 Task: Create new Company, with domain: 'dos.ny.gov' and type: 'Other'. Add new contact for this company, with mail Id: 'Devansh21Ross@dos.ny.gov', First Name: Devansh, Last name:  Ross, Job Title: 'Event Coordinator', Phone Number: '(512) 555-2350'. Change life cycle stage to  Lead and lead status to  In Progress. Logged in from softage.10@softage.net
Action: Mouse moved to (77, 52)
Screenshot: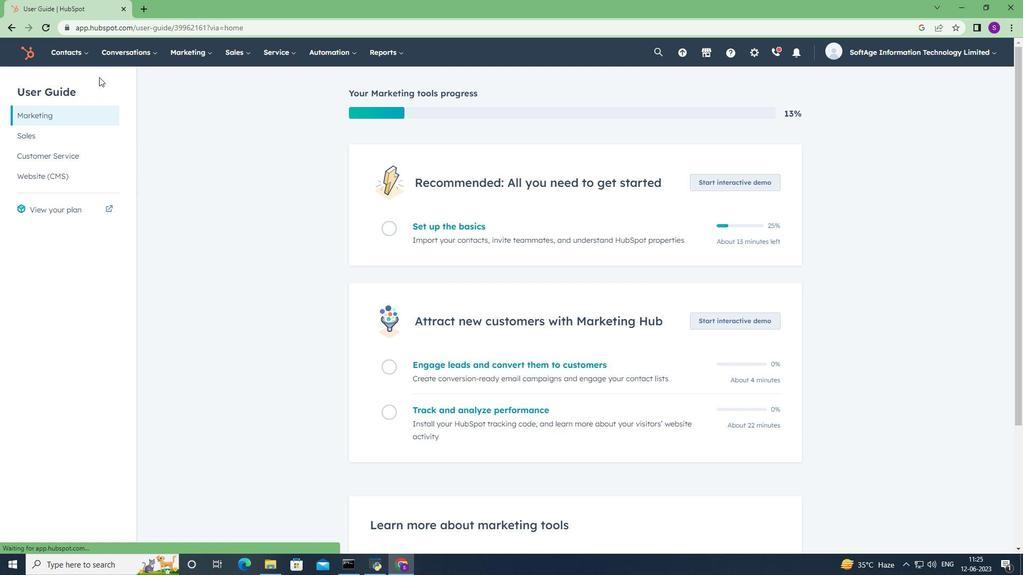 
Action: Mouse pressed left at (77, 52)
Screenshot: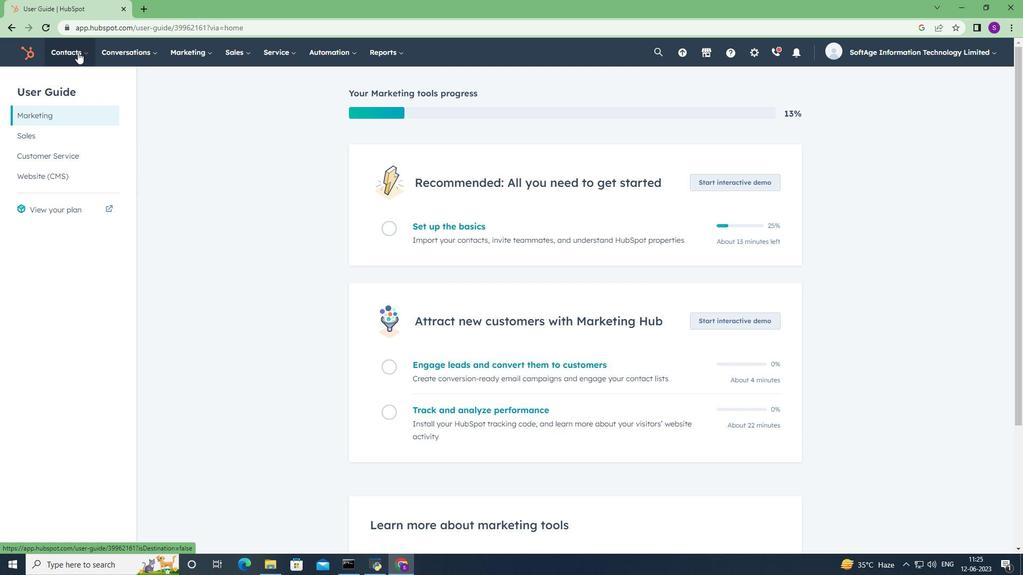 
Action: Mouse moved to (95, 99)
Screenshot: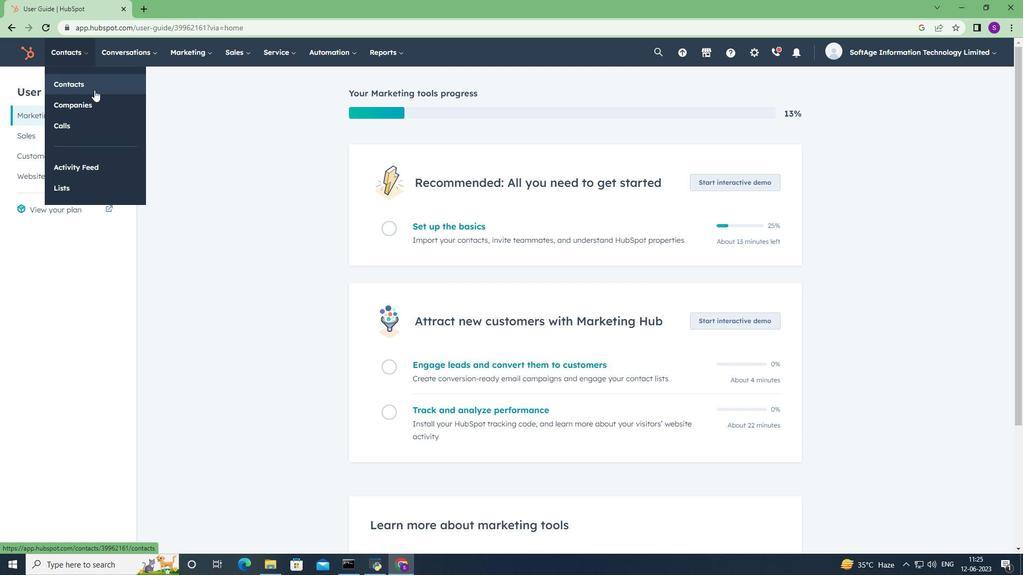
Action: Mouse pressed left at (95, 99)
Screenshot: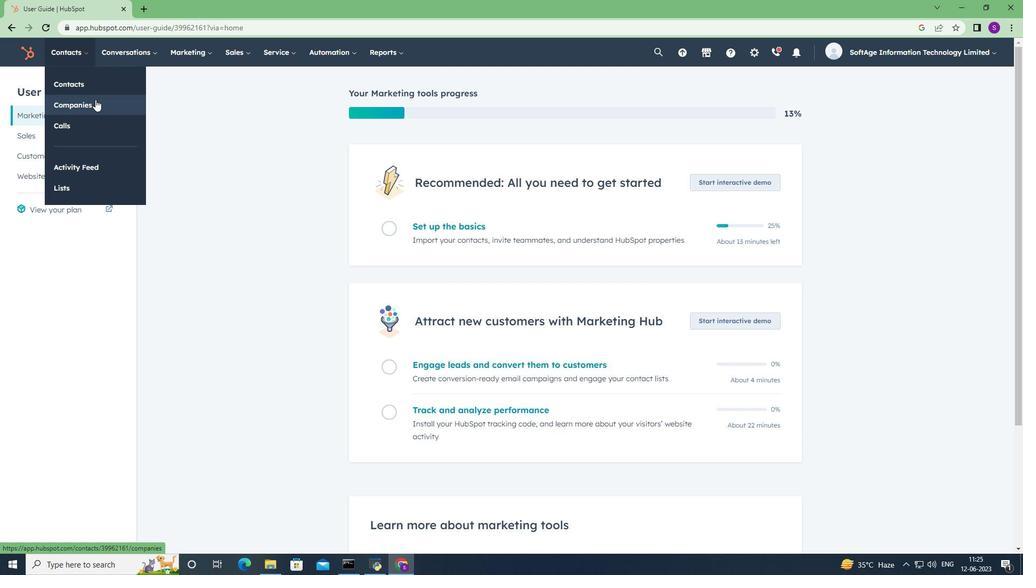 
Action: Mouse moved to (981, 93)
Screenshot: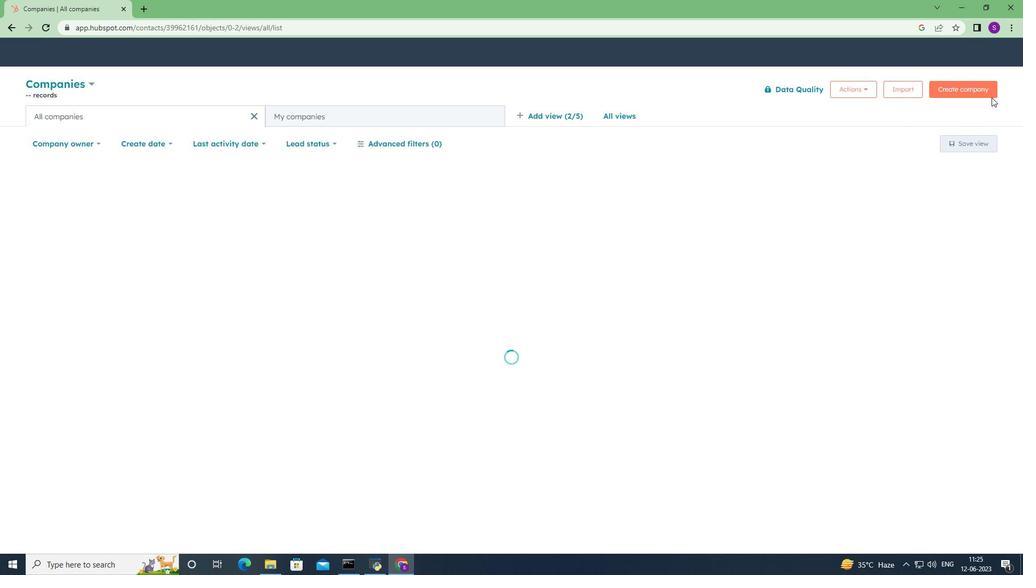 
Action: Mouse pressed left at (981, 93)
Screenshot: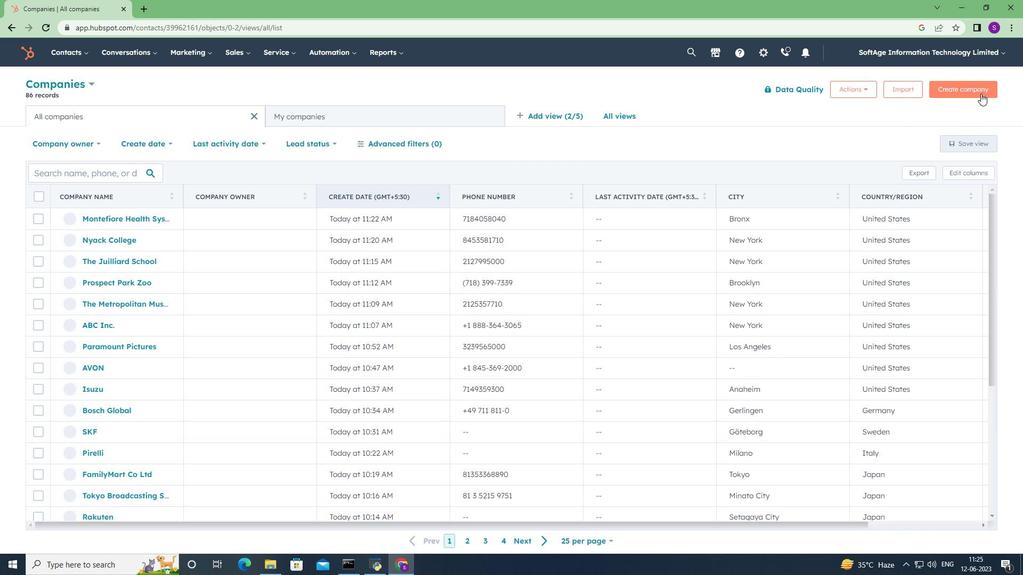 
Action: Mouse moved to (791, 137)
Screenshot: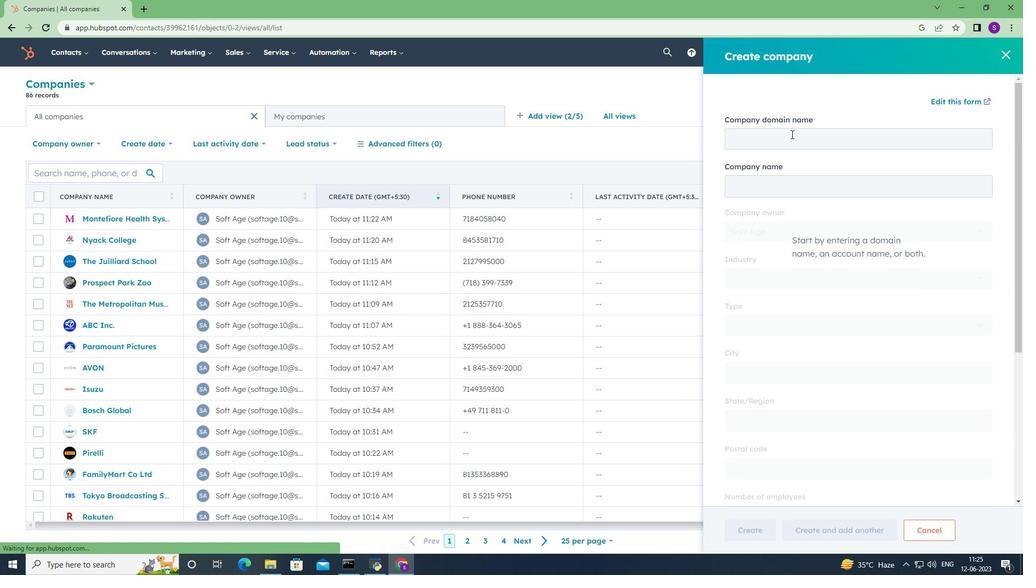 
Action: Mouse pressed left at (791, 137)
Screenshot: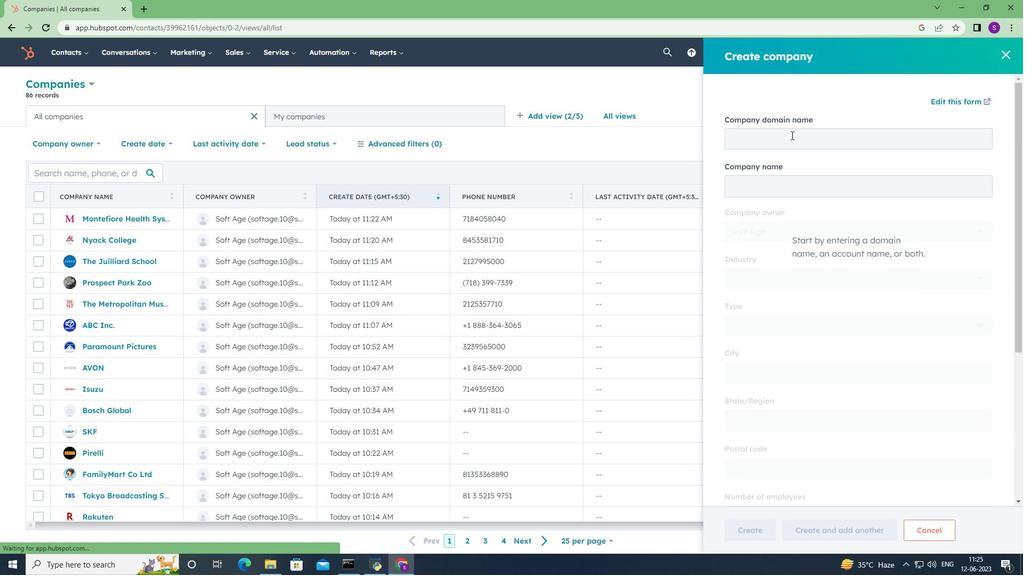 
Action: Mouse moved to (791, 138)
Screenshot: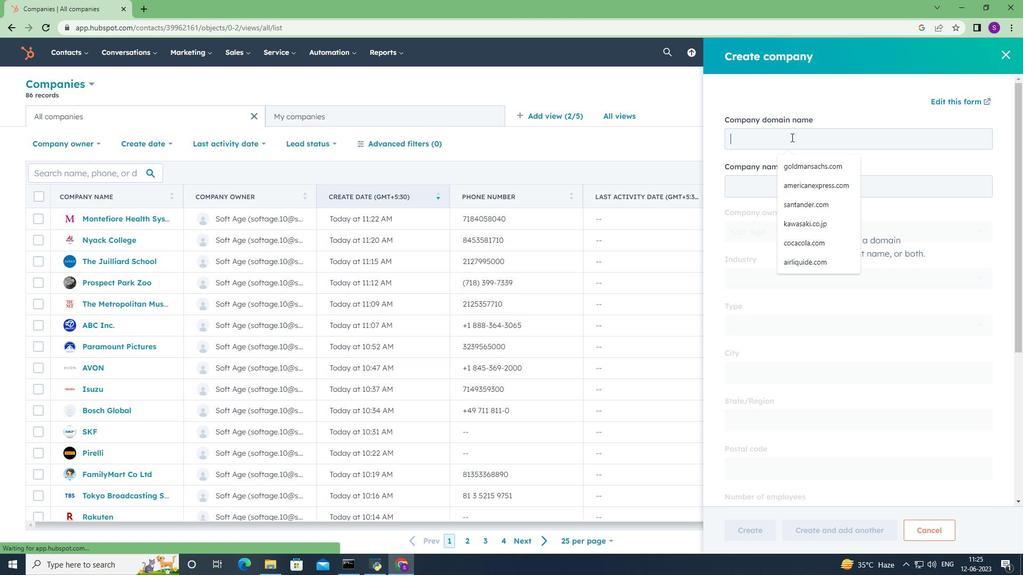 
Action: Key pressed dos.ny.gov
Screenshot: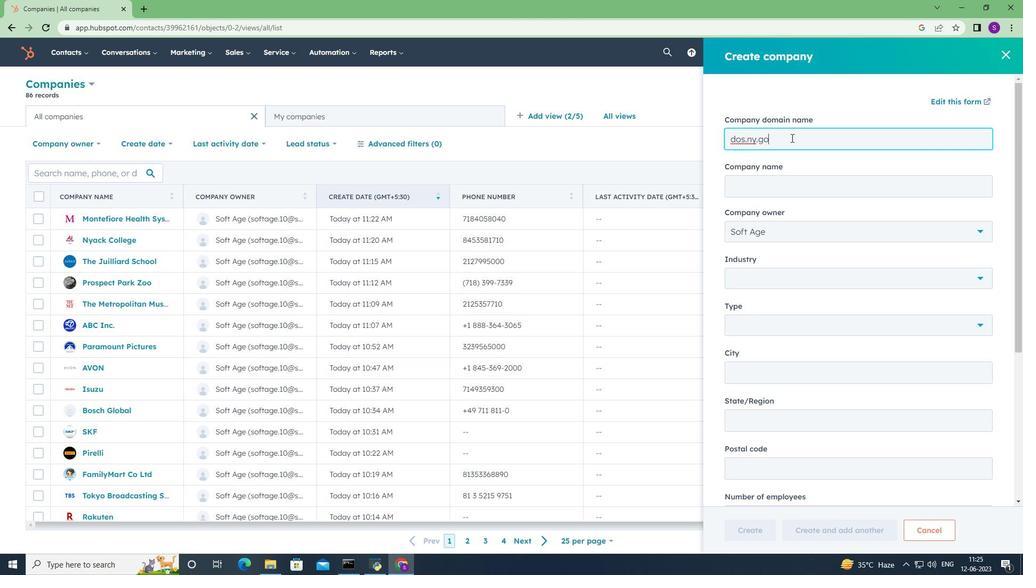 
Action: Mouse scrolled (791, 137) with delta (0, 0)
Screenshot: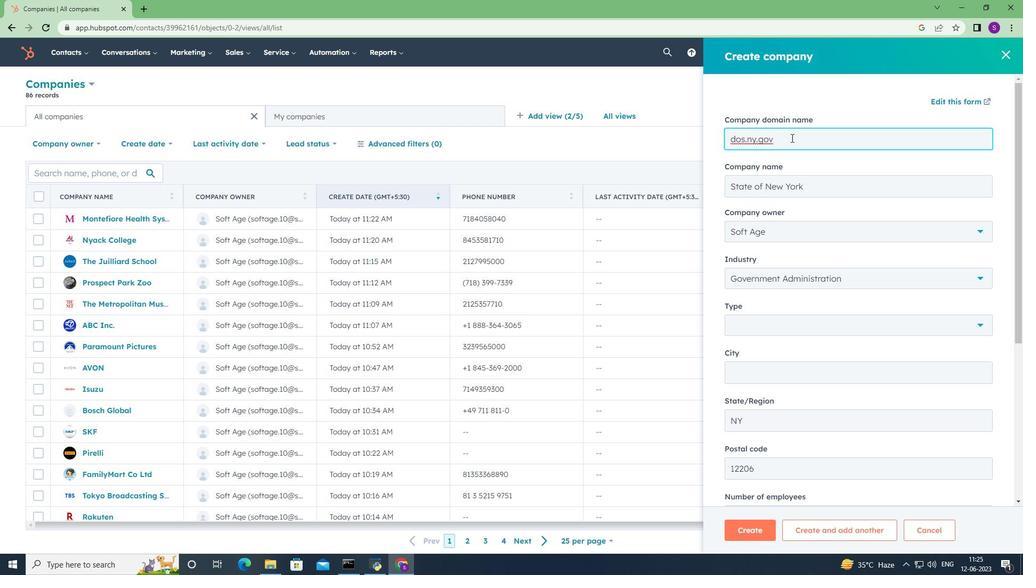 
Action: Mouse scrolled (791, 137) with delta (0, 0)
Screenshot: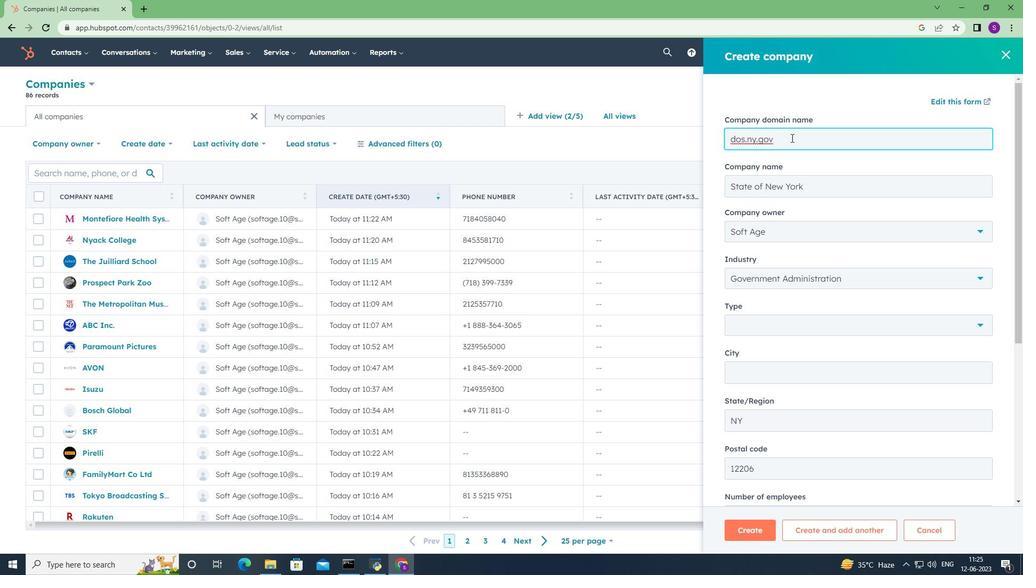 
Action: Mouse moved to (810, 221)
Screenshot: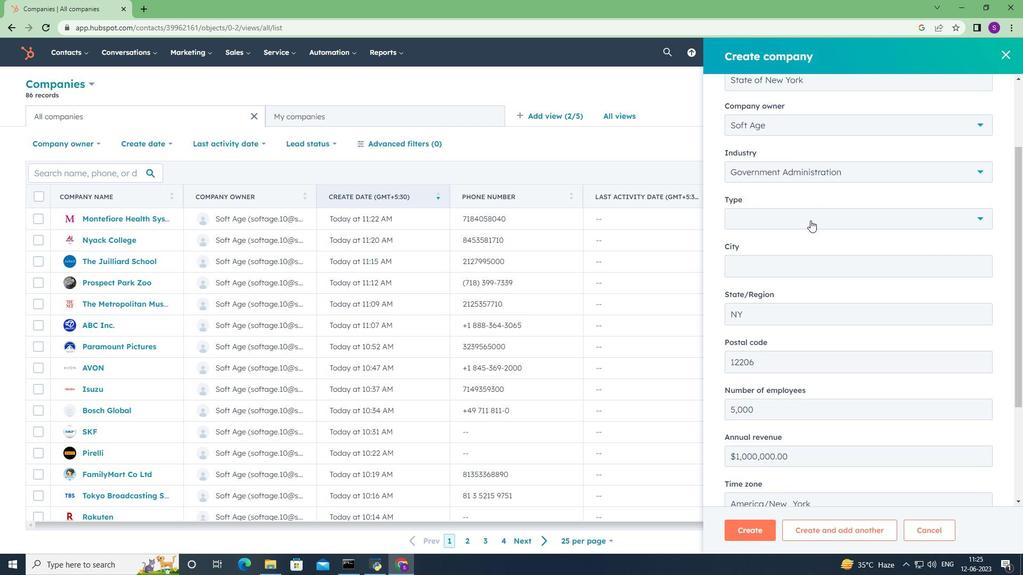 
Action: Mouse pressed left at (810, 221)
Screenshot: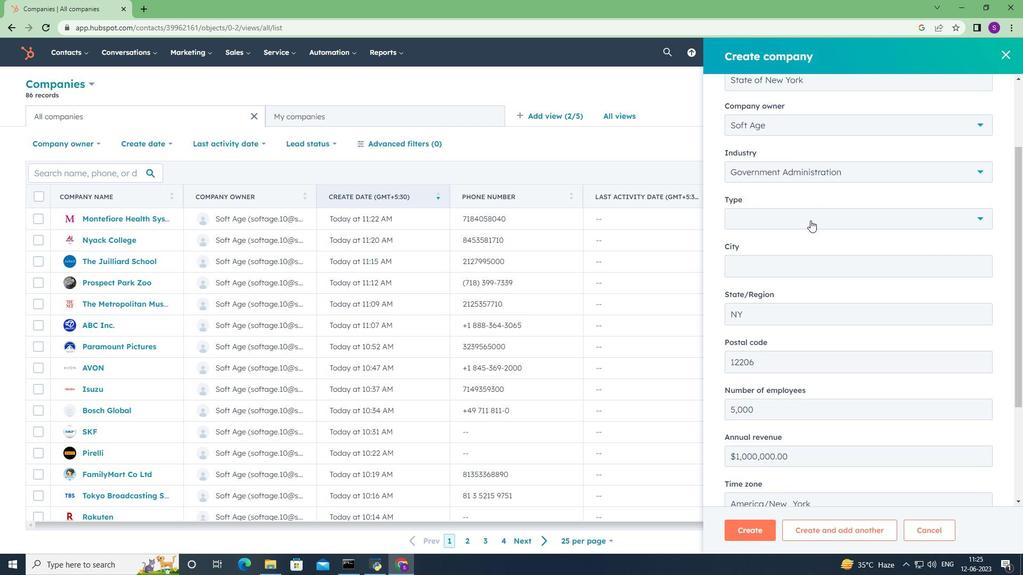 
Action: Mouse moved to (801, 261)
Screenshot: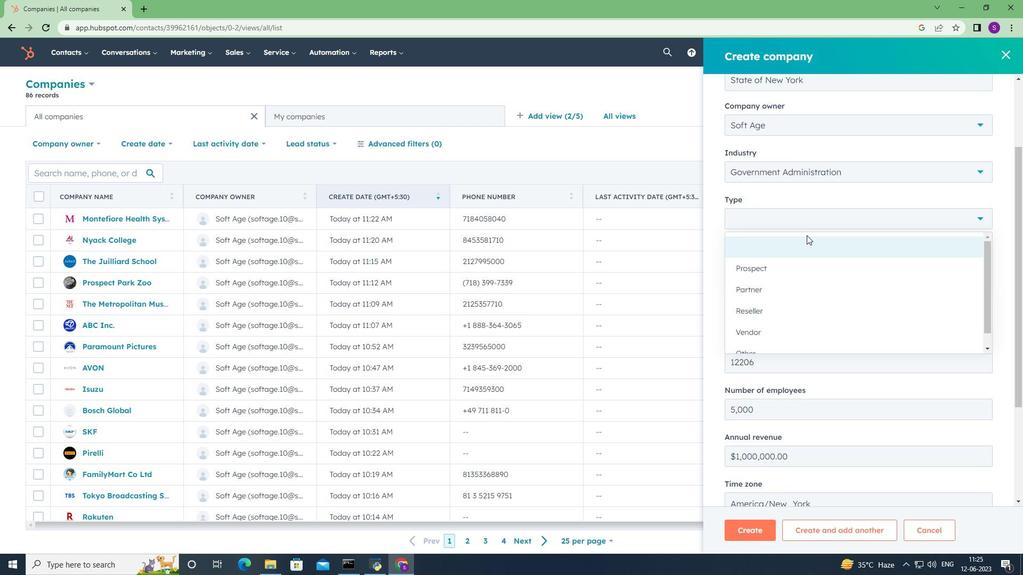 
Action: Mouse scrolled (801, 261) with delta (0, 0)
Screenshot: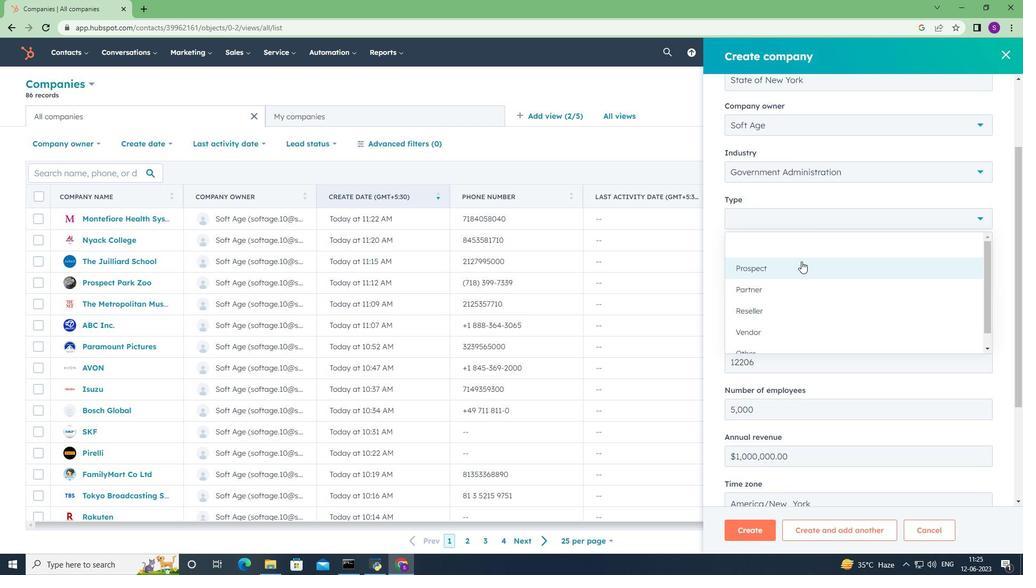 
Action: Mouse scrolled (801, 261) with delta (0, 0)
Screenshot: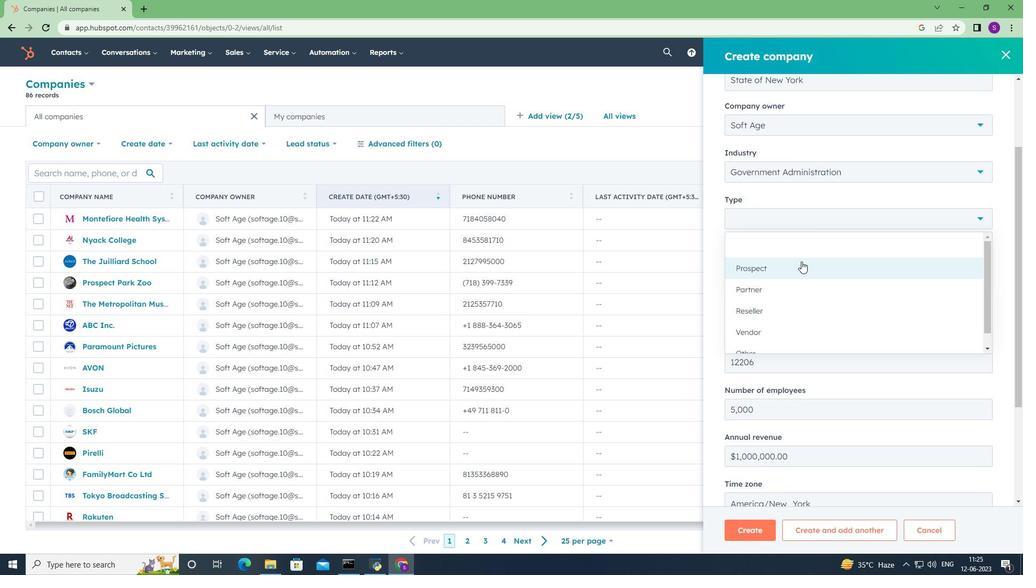 
Action: Mouse scrolled (801, 261) with delta (0, 0)
Screenshot: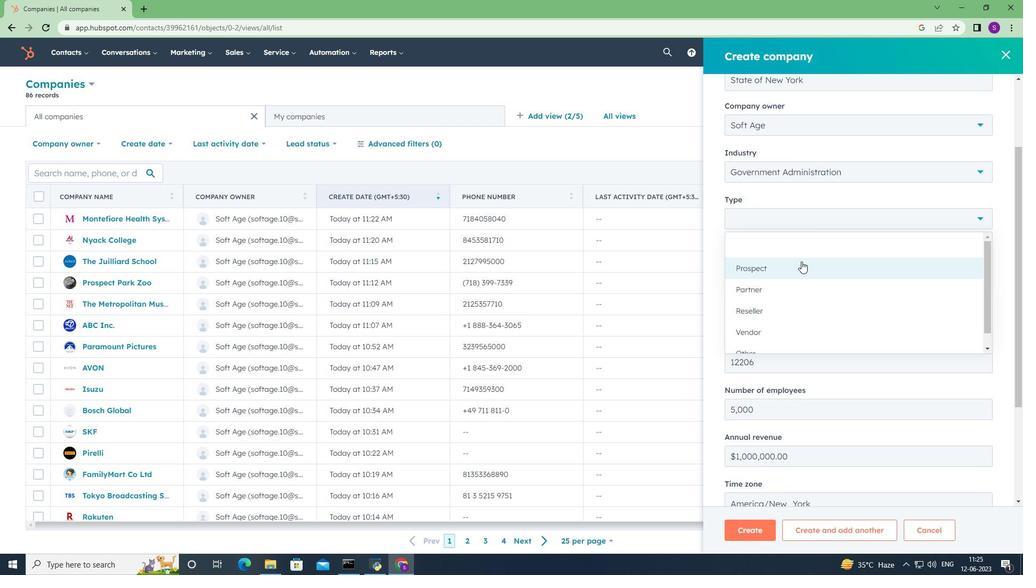 
Action: Mouse moved to (801, 262)
Screenshot: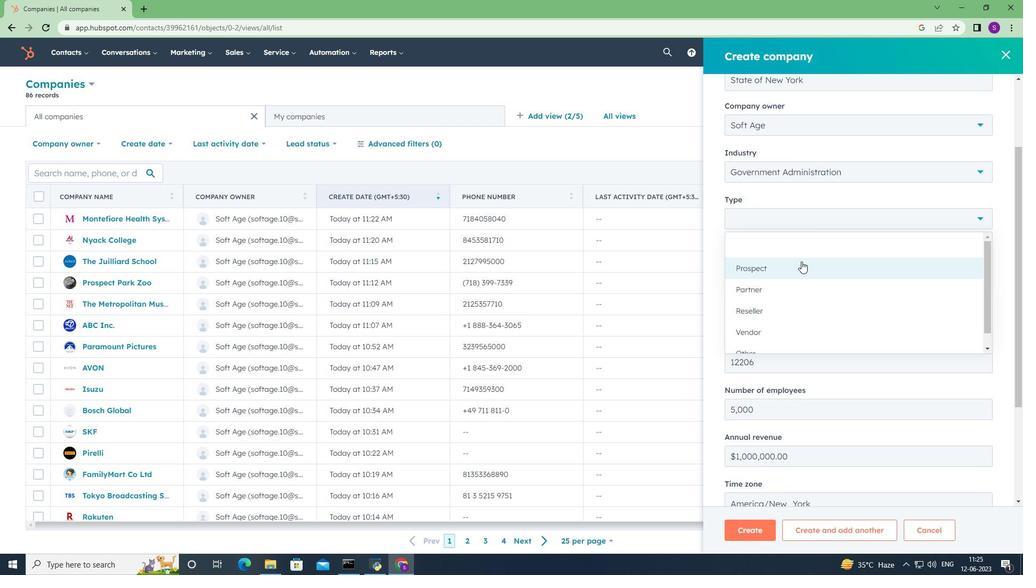 
Action: Mouse scrolled (801, 261) with delta (0, 0)
Screenshot: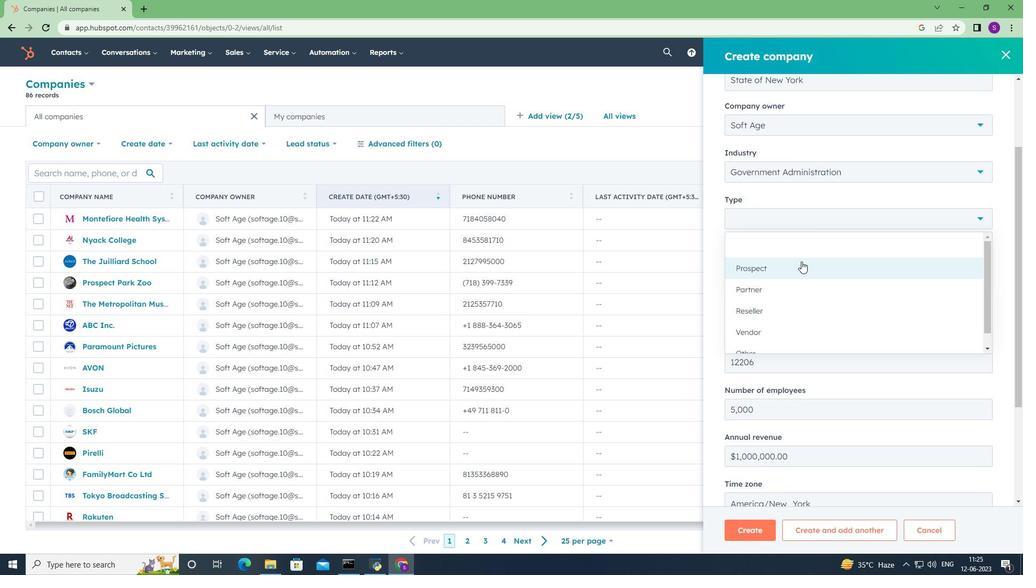 
Action: Mouse moved to (801, 262)
Screenshot: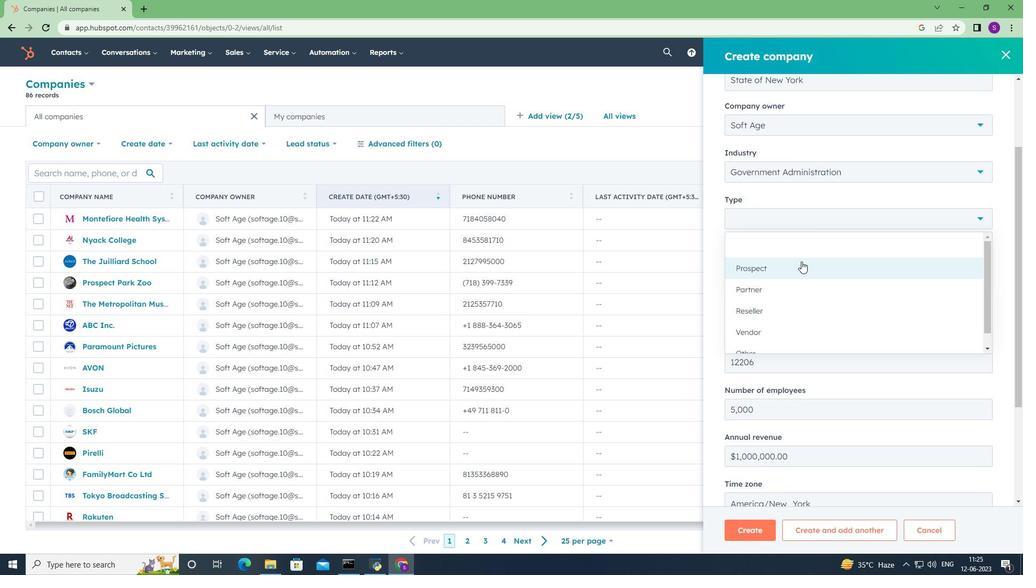 
Action: Mouse scrolled (801, 262) with delta (0, 0)
Screenshot: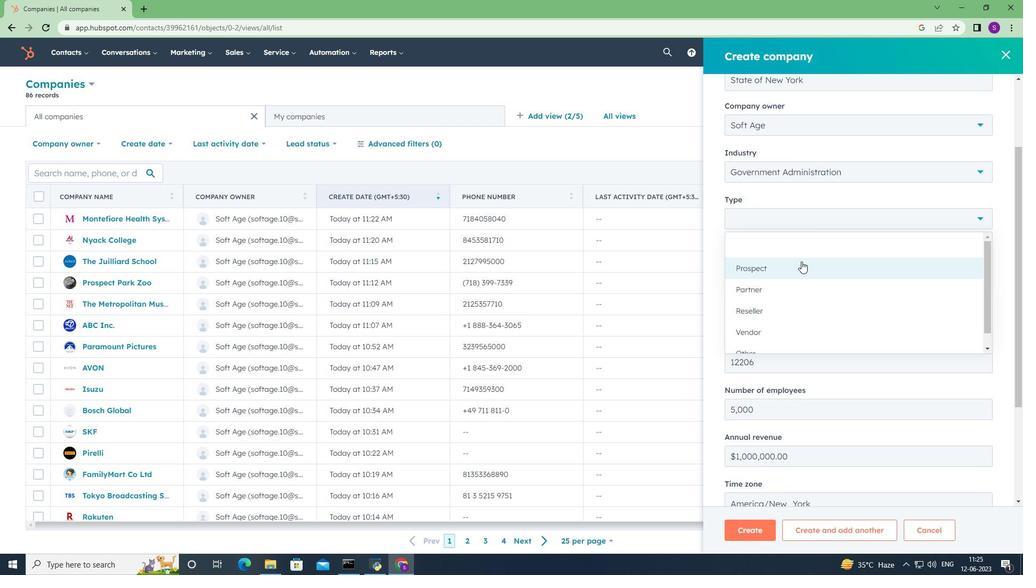 
Action: Mouse moved to (761, 347)
Screenshot: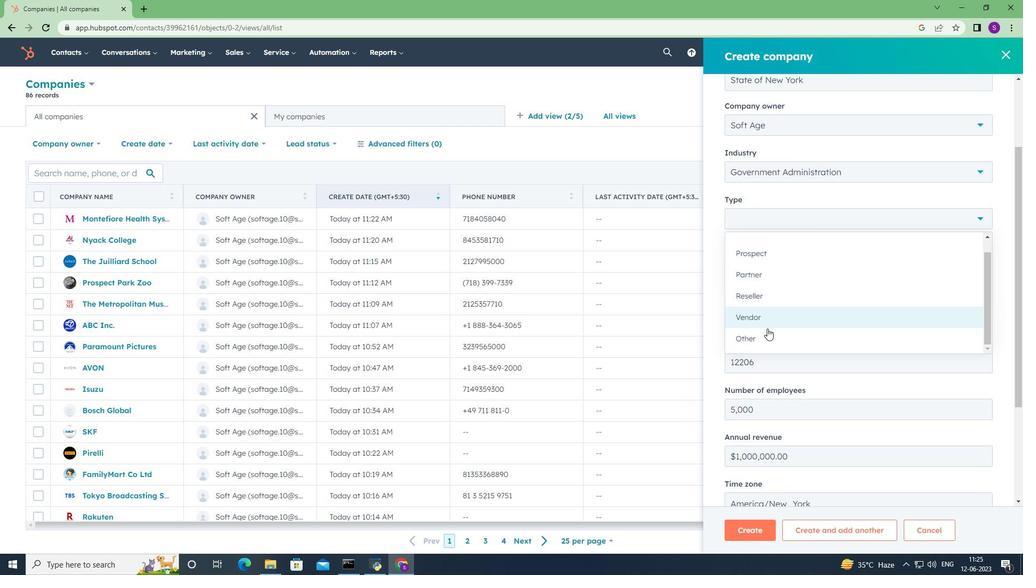 
Action: Mouse pressed left at (761, 347)
Screenshot: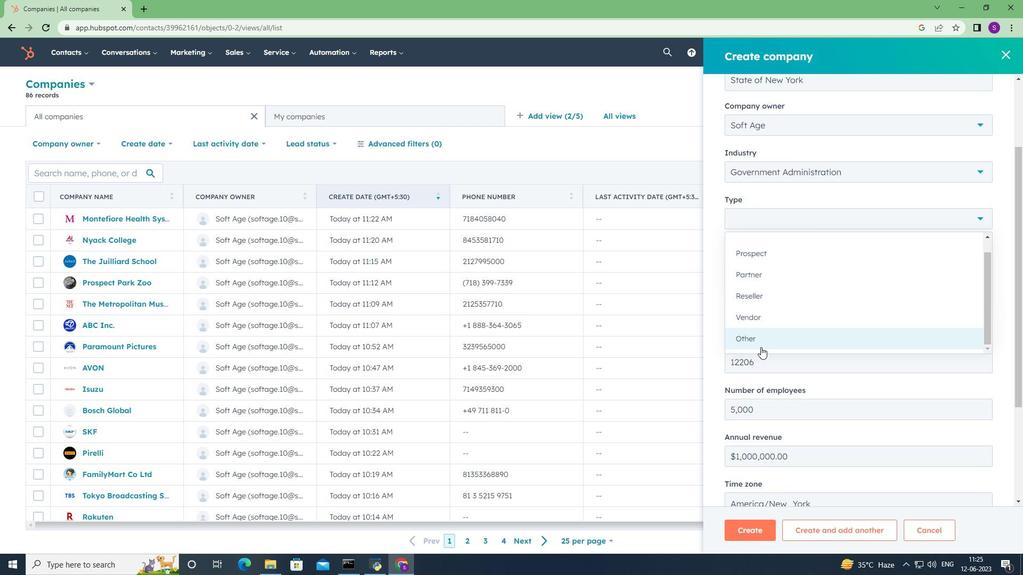 
Action: Mouse moved to (756, 347)
Screenshot: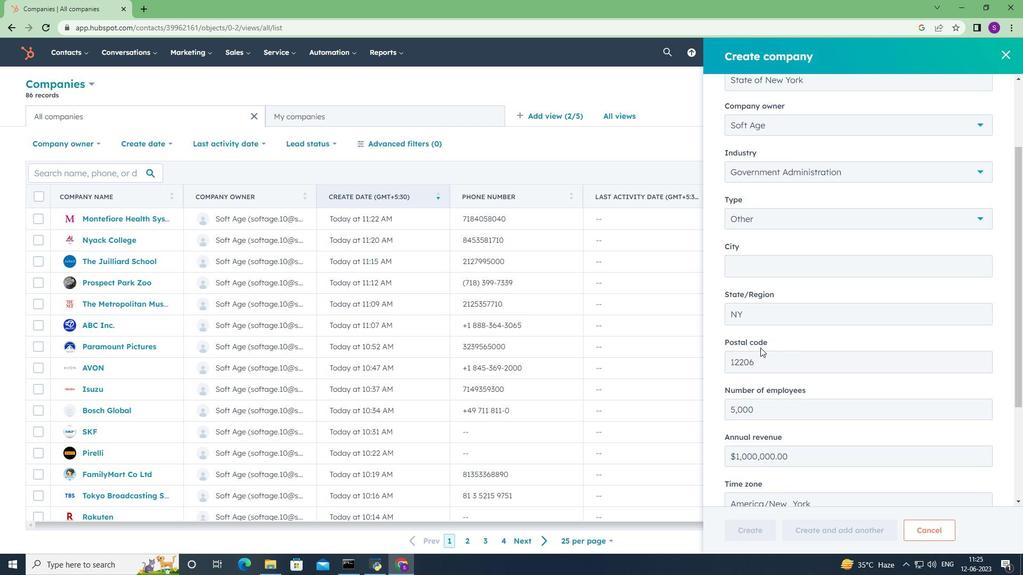 
Action: Mouse scrolled (756, 346) with delta (0, 0)
Screenshot: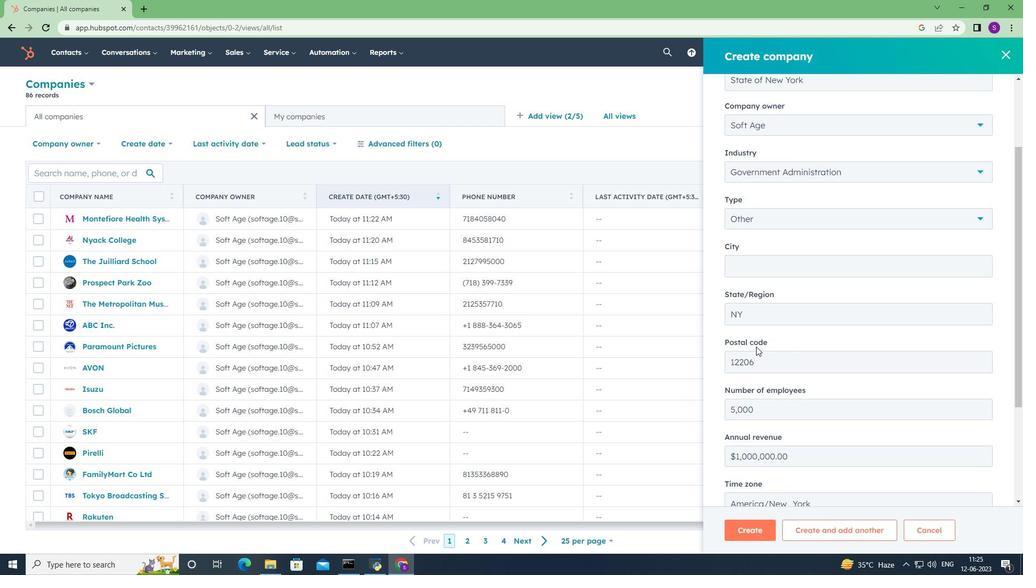 
Action: Mouse scrolled (756, 346) with delta (0, 0)
Screenshot: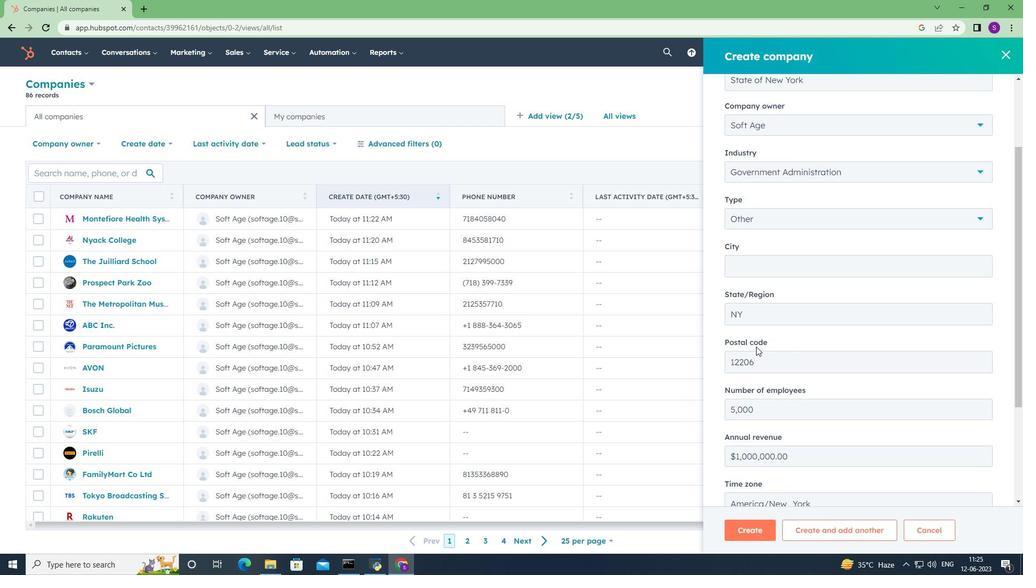 
Action: Mouse scrolled (756, 346) with delta (0, 0)
Screenshot: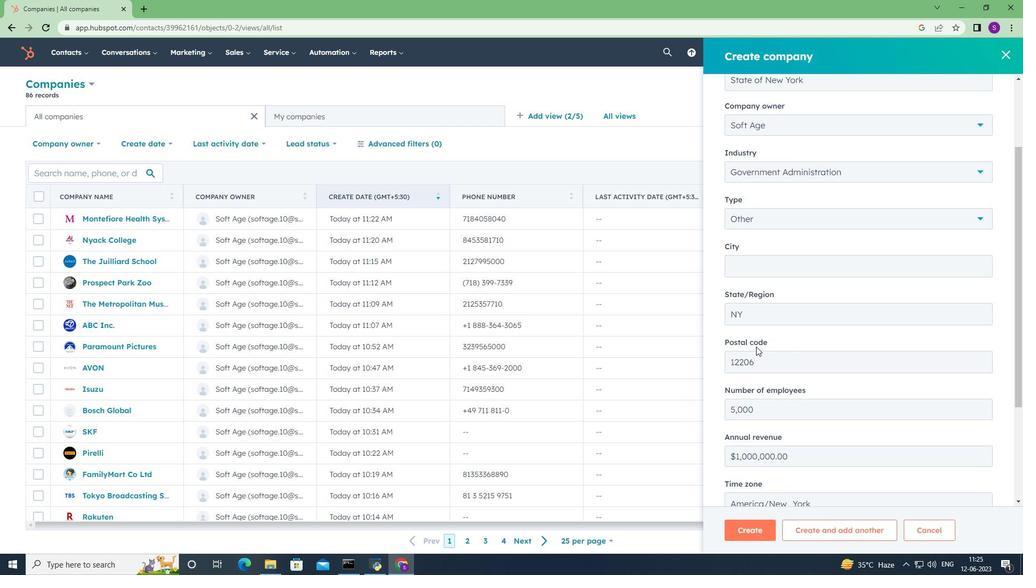 
Action: Mouse scrolled (756, 346) with delta (0, 0)
Screenshot: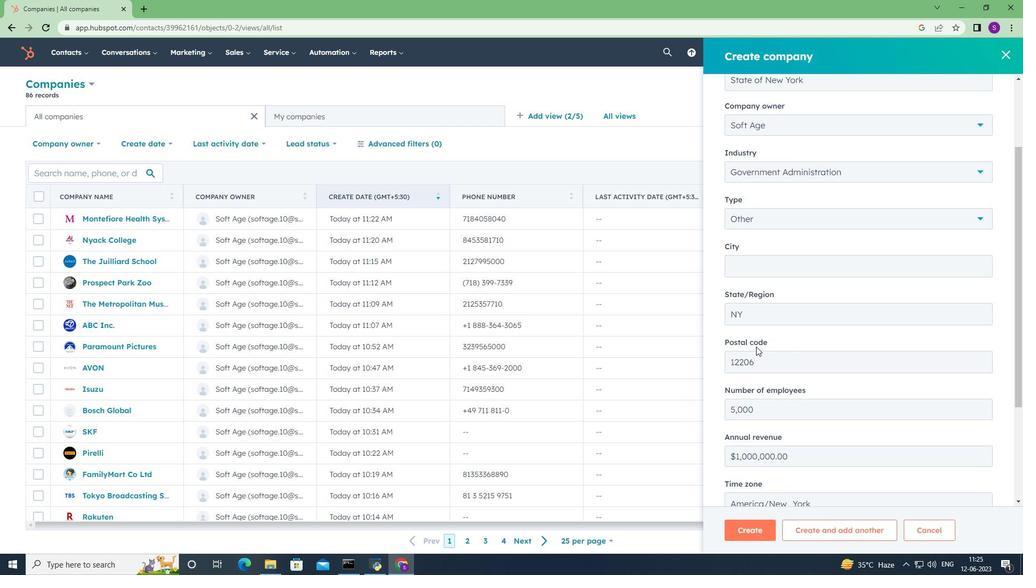 
Action: Mouse scrolled (756, 346) with delta (0, 0)
Screenshot: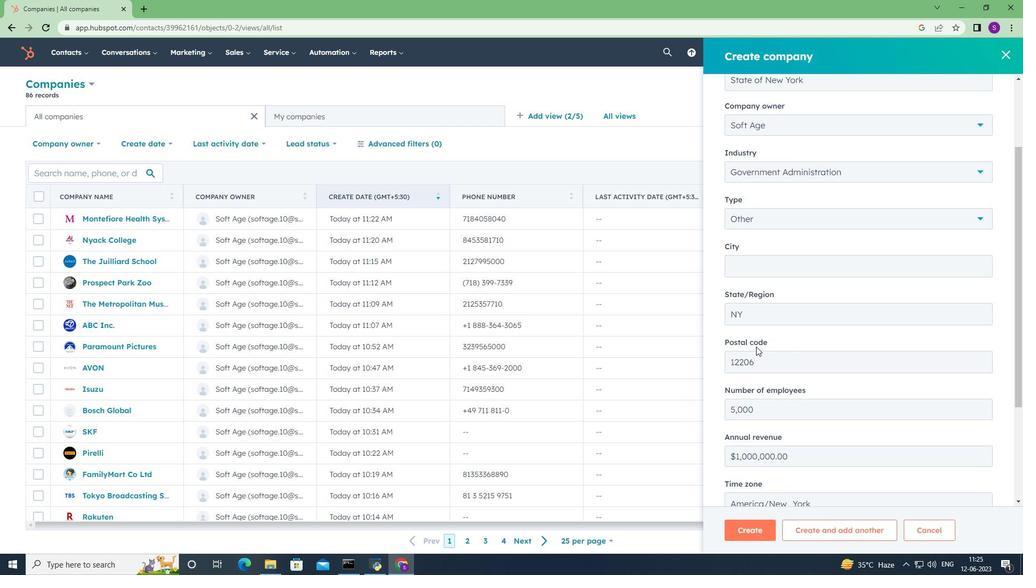 
Action: Mouse scrolled (756, 346) with delta (0, 0)
Screenshot: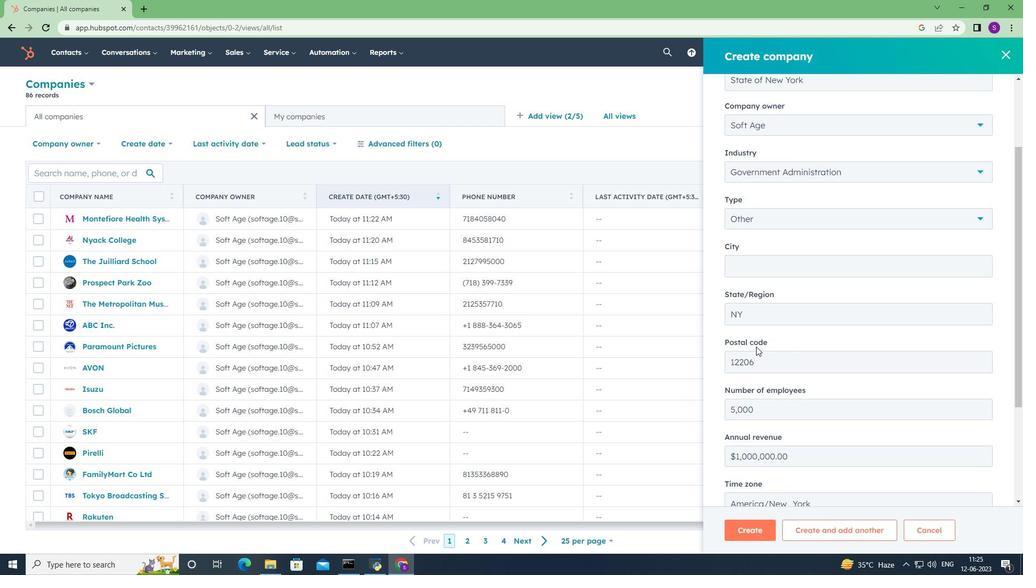 
Action: Mouse moved to (750, 528)
Screenshot: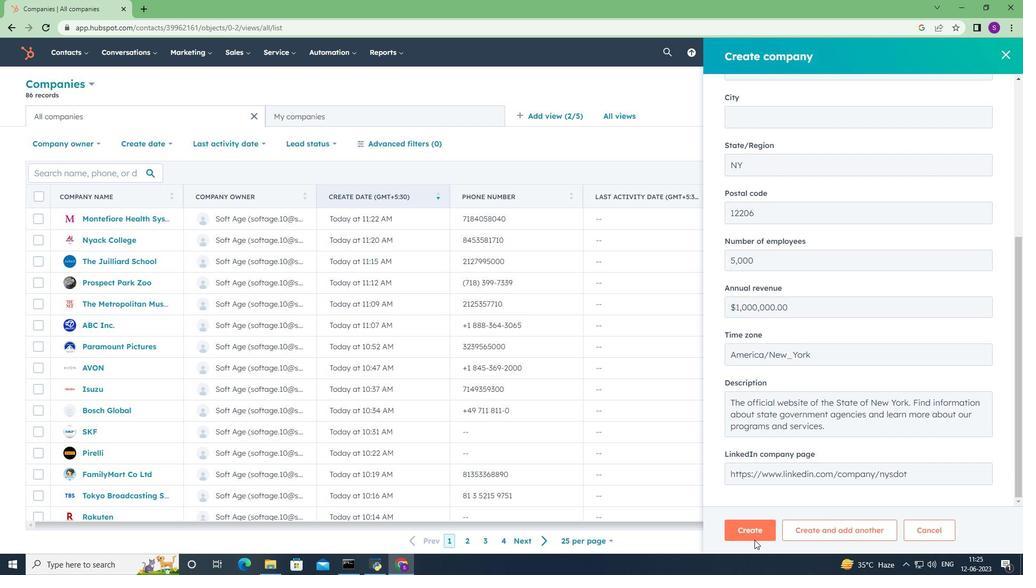 
Action: Mouse pressed left at (750, 528)
Screenshot: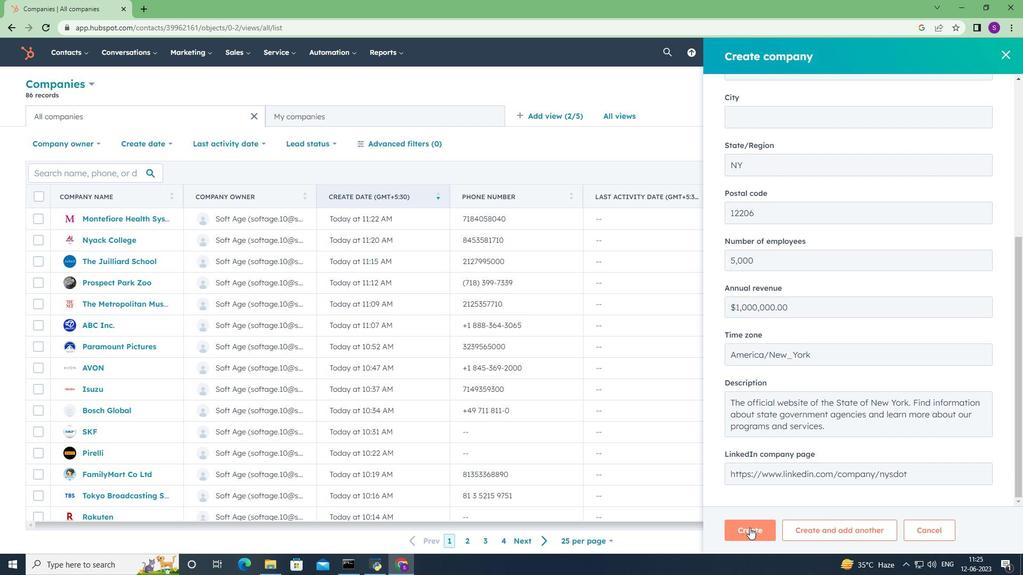 
Action: Mouse moved to (728, 343)
Screenshot: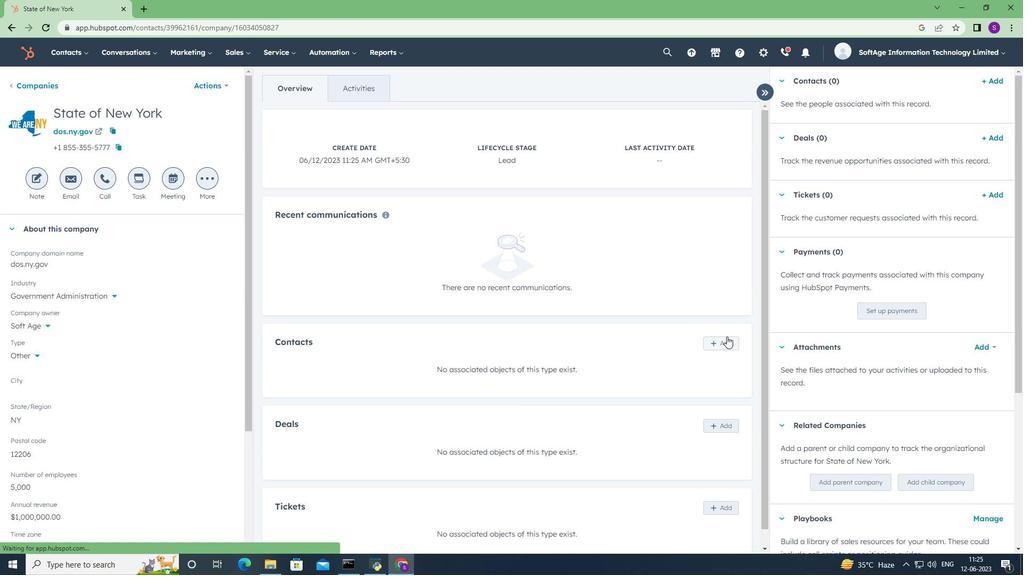 
Action: Mouse pressed left at (728, 343)
Screenshot: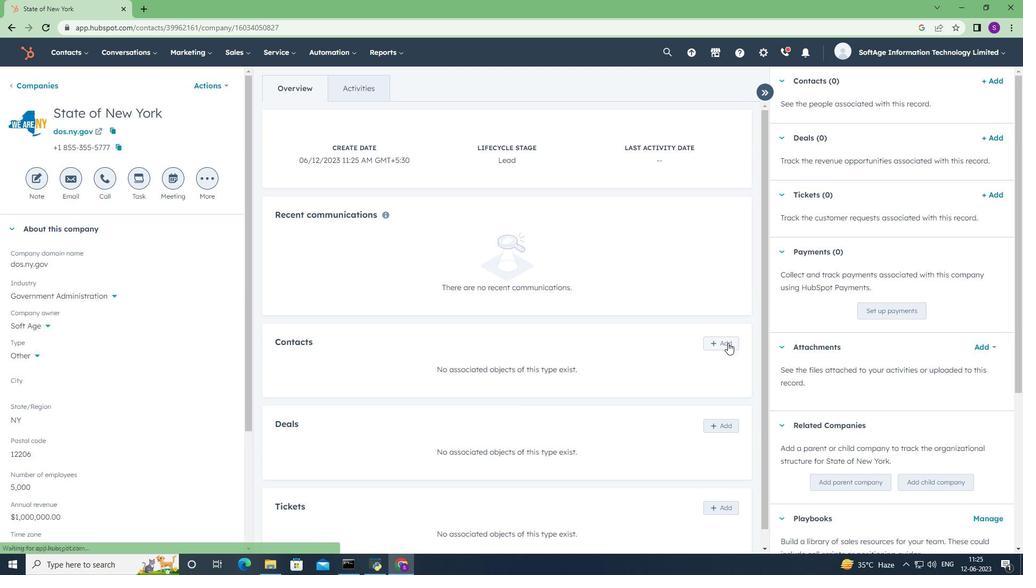 
Action: Mouse moved to (789, 106)
Screenshot: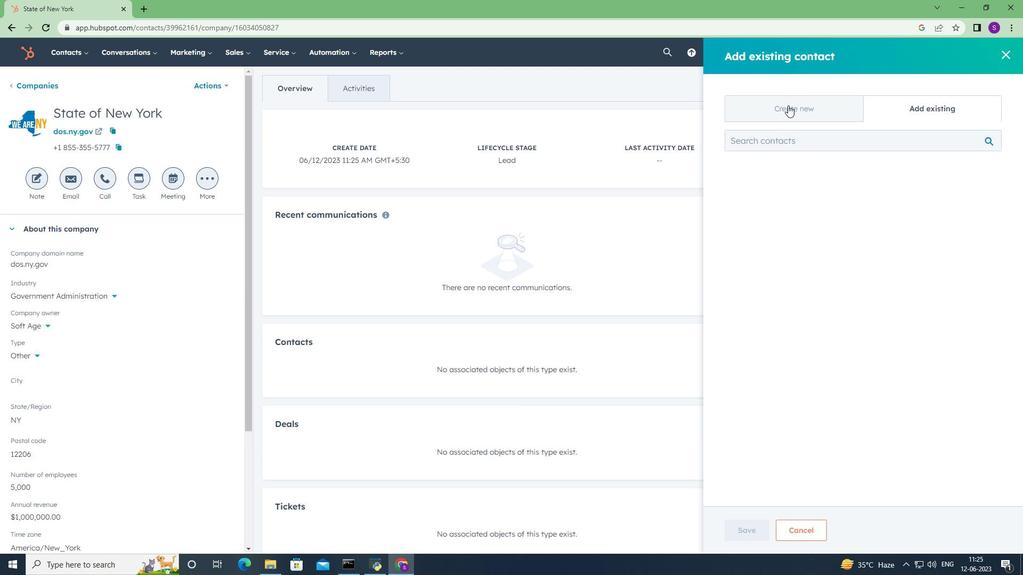 
Action: Mouse pressed left at (789, 106)
Screenshot: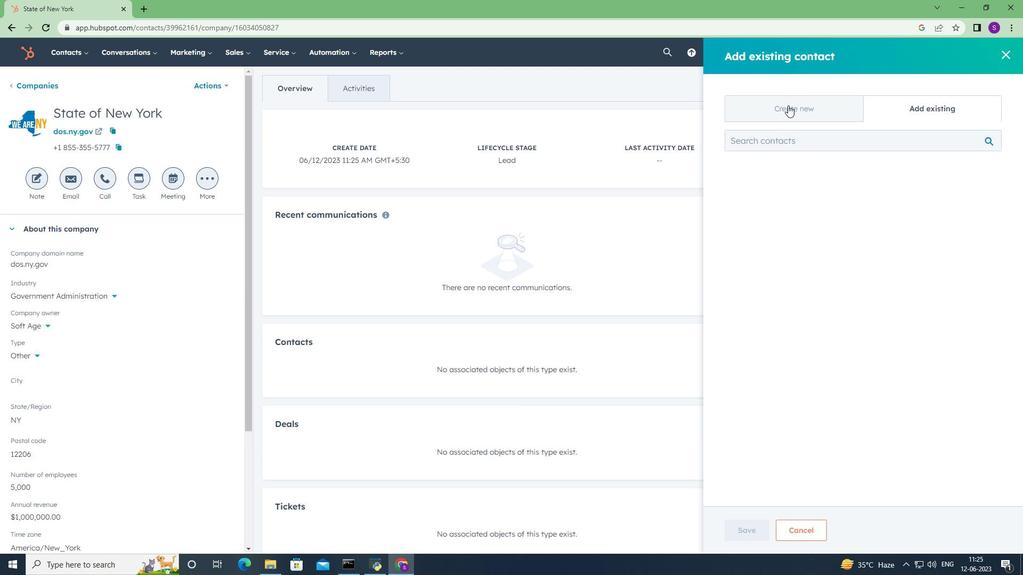 
Action: Mouse moved to (784, 173)
Screenshot: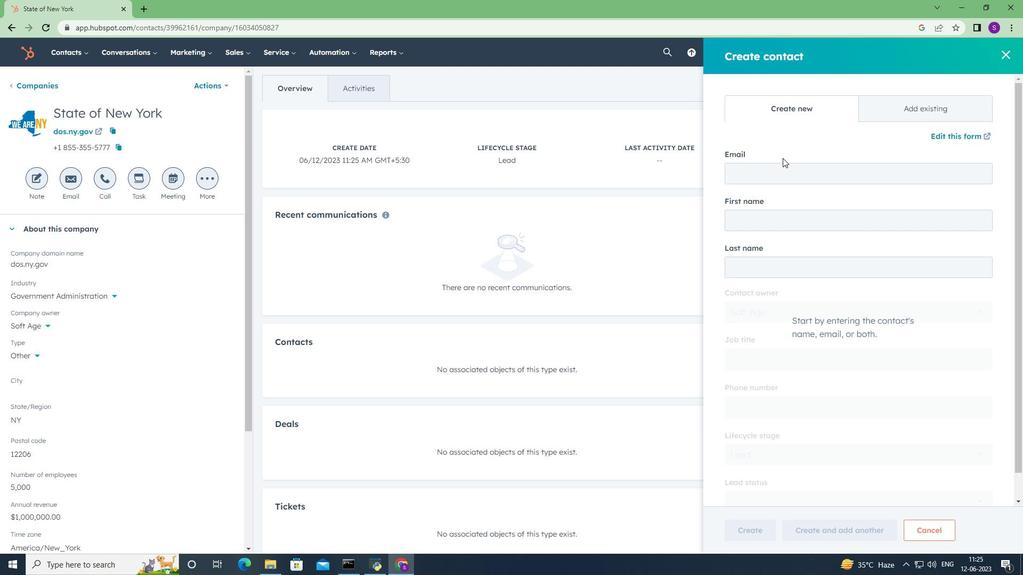 
Action: Mouse pressed left at (784, 173)
Screenshot: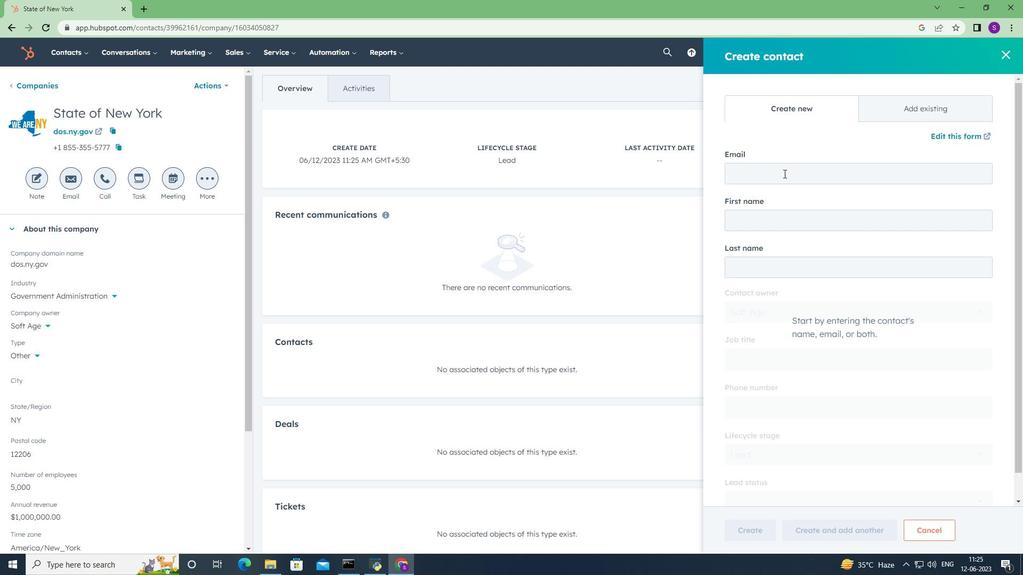 
Action: Key pressed <Key.shift>Devansh21<Key.shift><Key.shift>Ross<Key.shift>@dos.ny.gov<Key.tab><Key.shift><Key.shift><Key.shift><Key.shift><Key.shift><Key.shift><Key.shift><Key.shift><Key.shift><Key.shift><Key.shift><Key.shift><Key.shift><Key.shift><Key.shift><Key.shift><Key.shift>Devansh<Key.tab><Key.shift><Key.shift><Key.shift><Key.shift><Key.shift><Key.shift>Ross<Key.tab><Key.tab><Key.shift><Key.shift><Key.shift><Key.shift><Key.shift><Key.shift>Event<Key.space><Key.shift>Coordinator<Key.tab>5125552350<Key.tab><Key.tab><Key.tab><Key.tab>
Screenshot: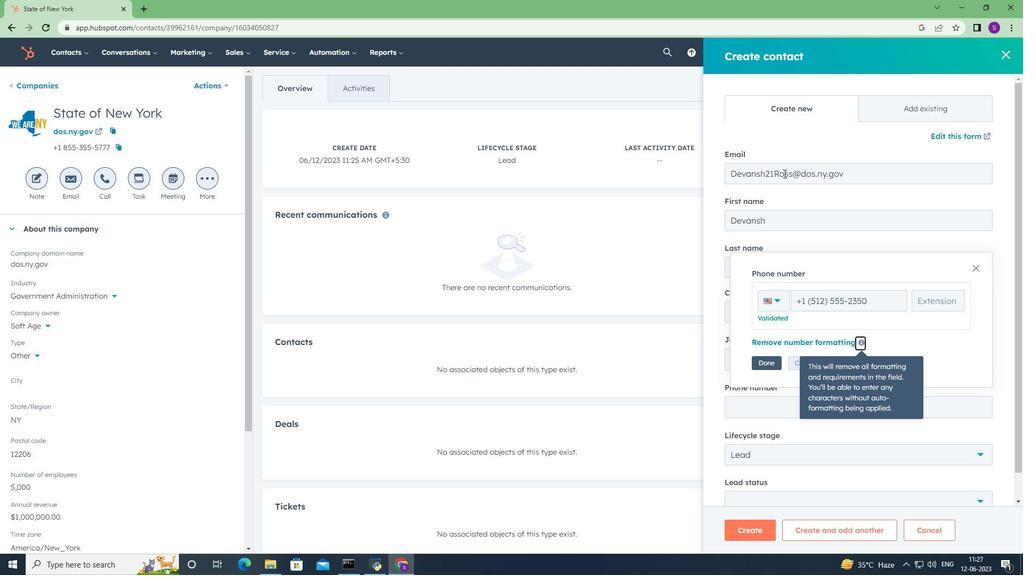 
Action: Mouse moved to (771, 368)
Screenshot: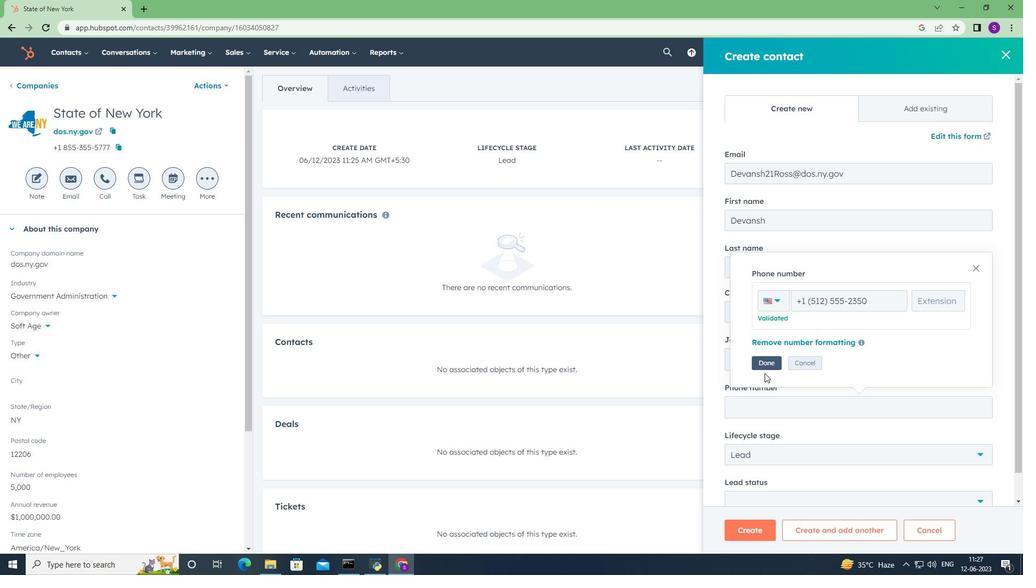 
Action: Mouse pressed left at (771, 368)
Screenshot: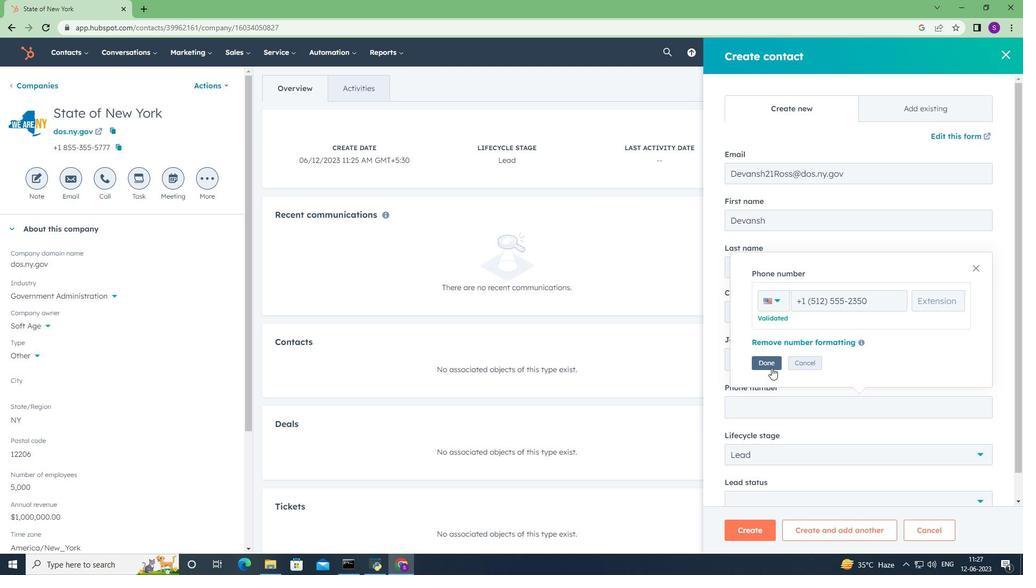
Action: Mouse moved to (770, 393)
Screenshot: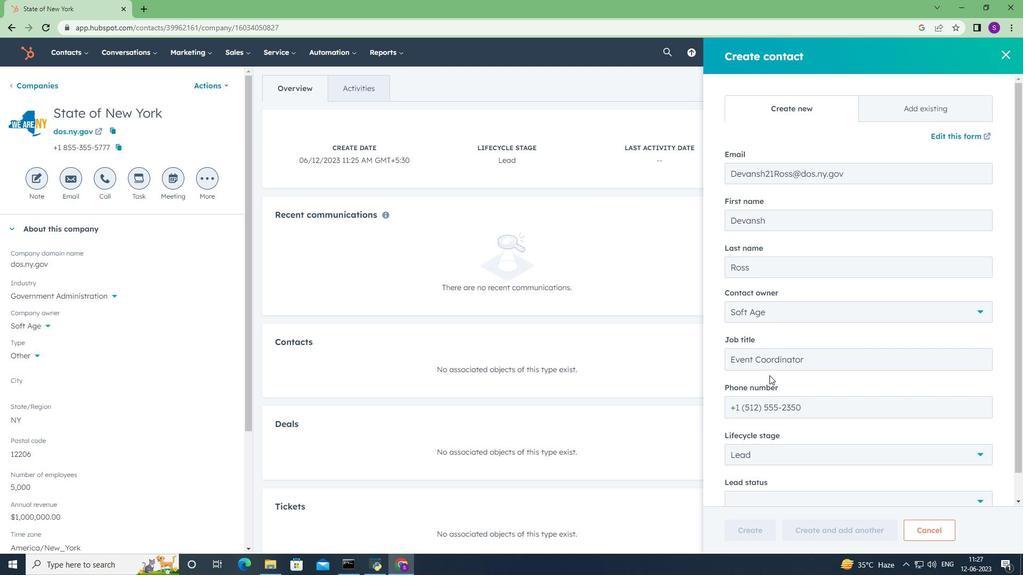 
Action: Mouse scrolled (770, 392) with delta (0, 0)
Screenshot: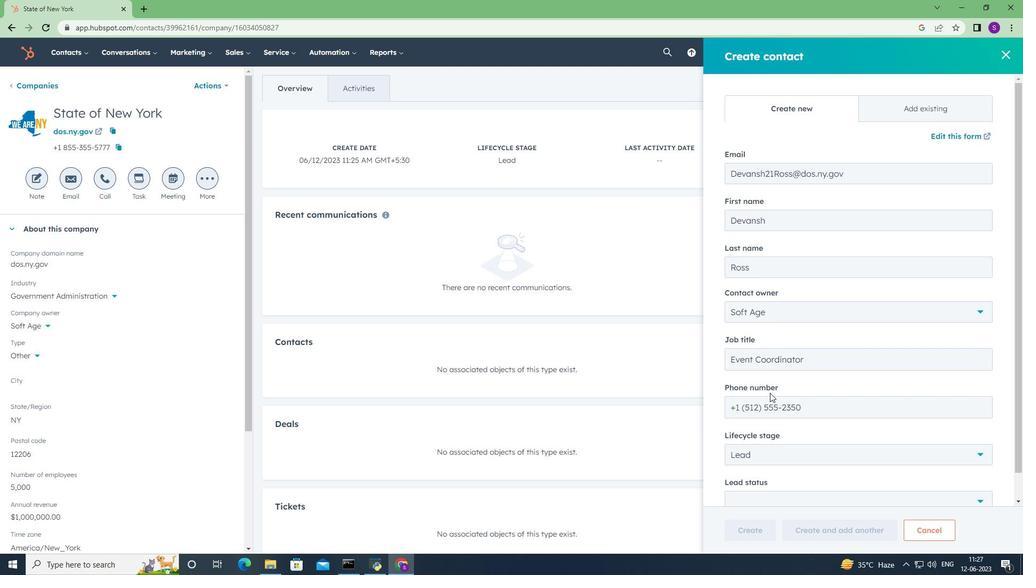 
Action: Mouse moved to (770, 395)
Screenshot: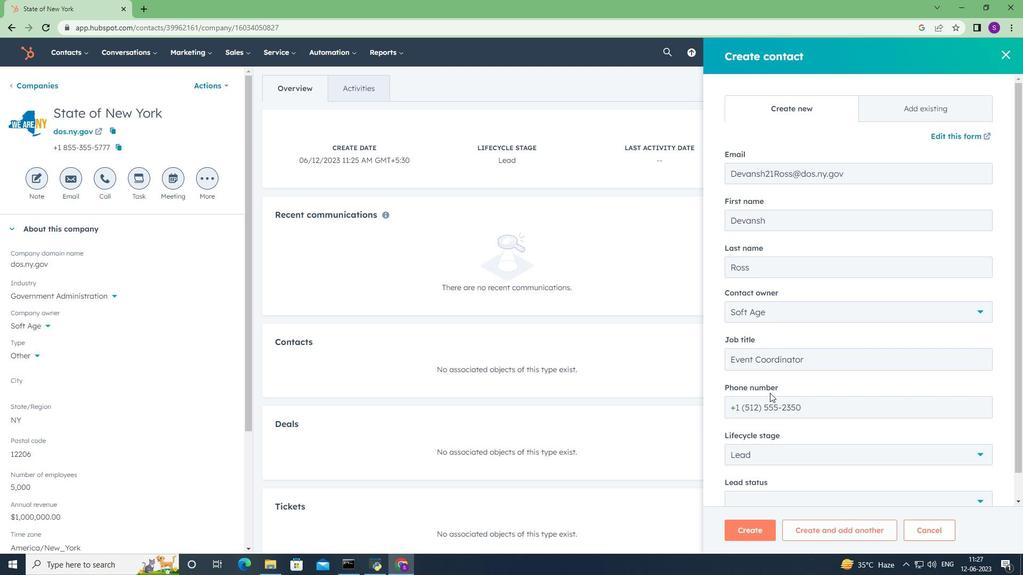 
Action: Mouse scrolled (770, 394) with delta (0, 0)
Screenshot: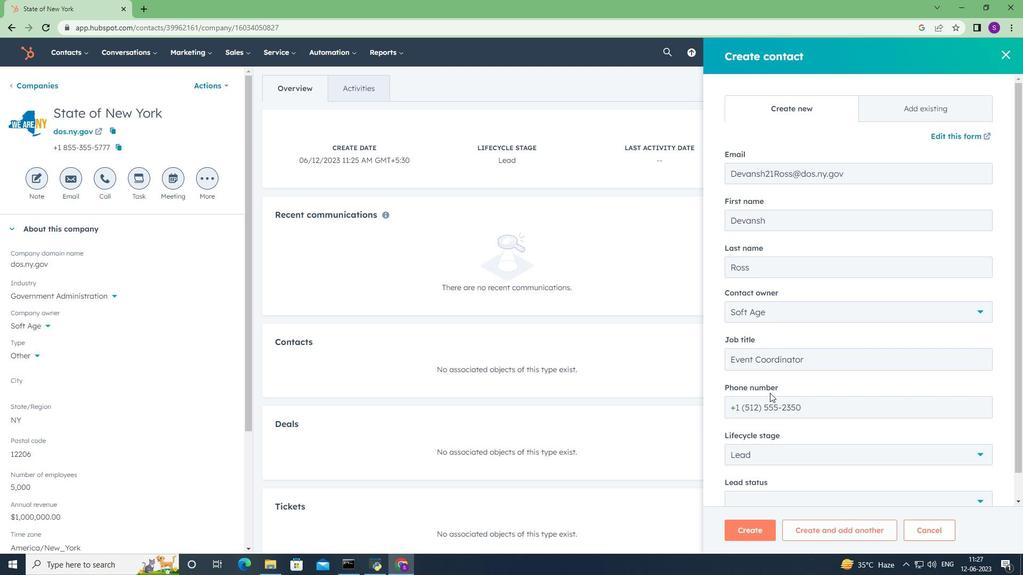 
Action: Mouse moved to (784, 430)
Screenshot: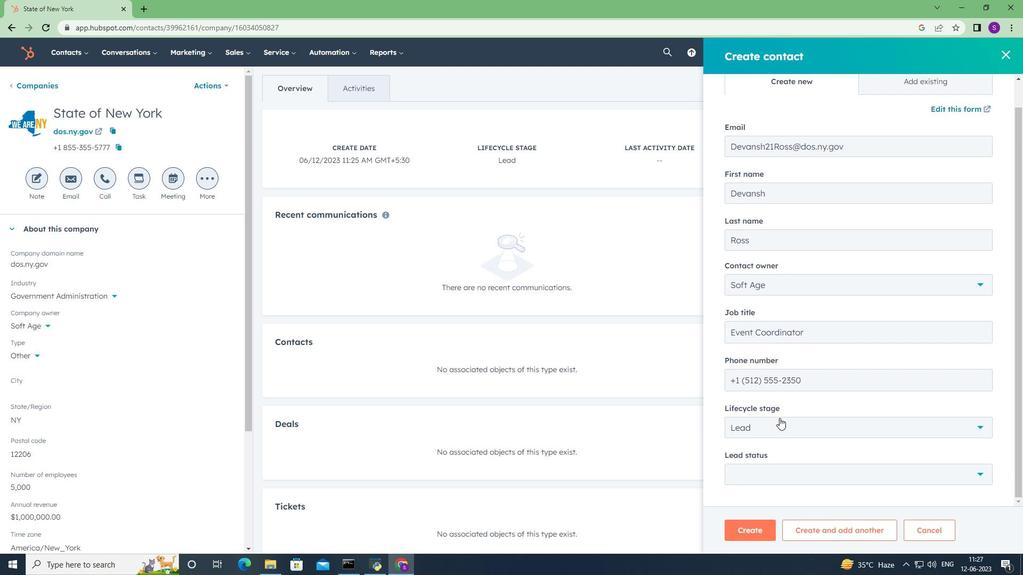 
Action: Mouse pressed left at (784, 430)
Screenshot: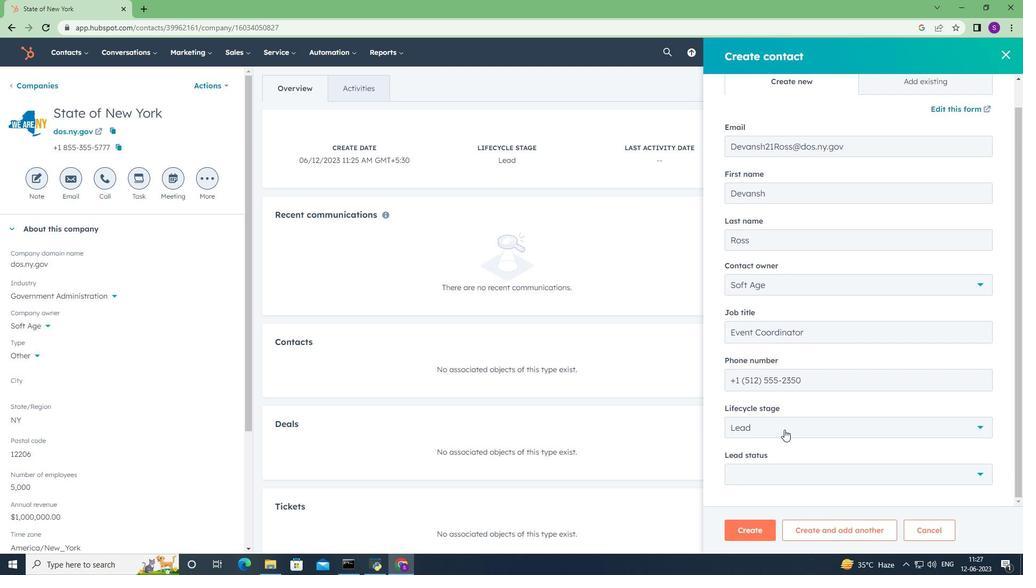 
Action: Mouse moved to (763, 335)
Screenshot: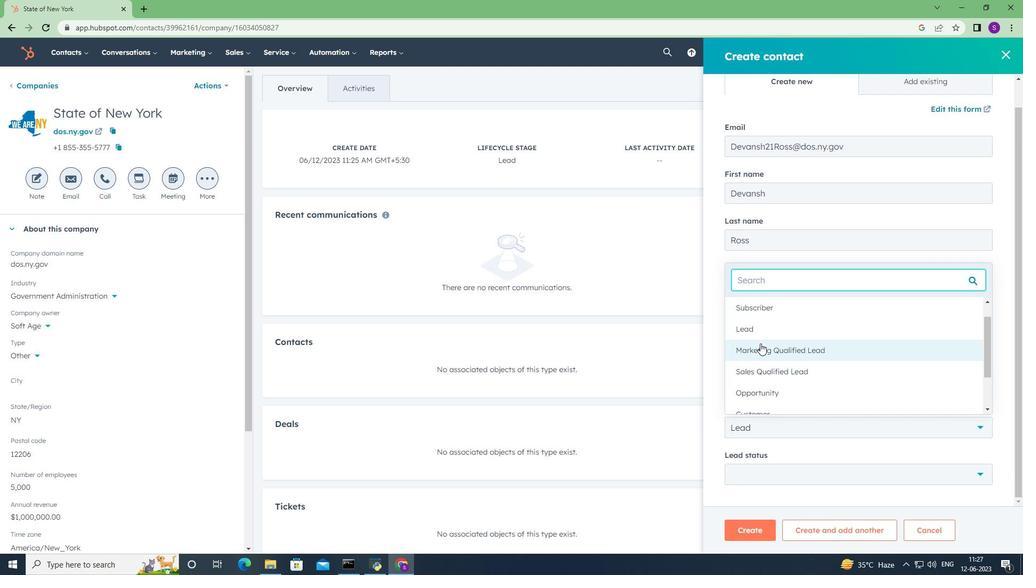 
Action: Mouse pressed left at (763, 335)
Screenshot: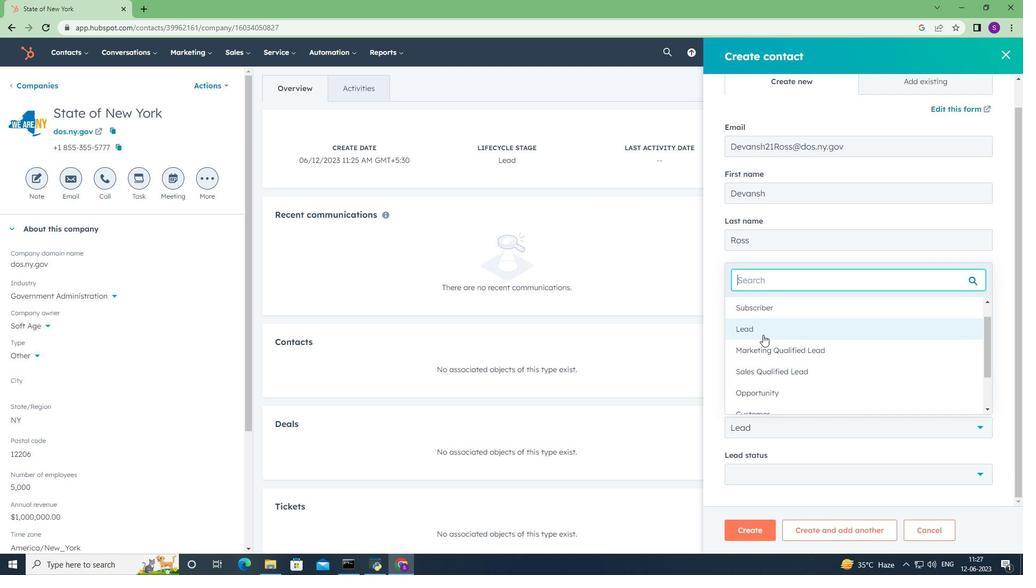 
Action: Mouse moved to (798, 476)
Screenshot: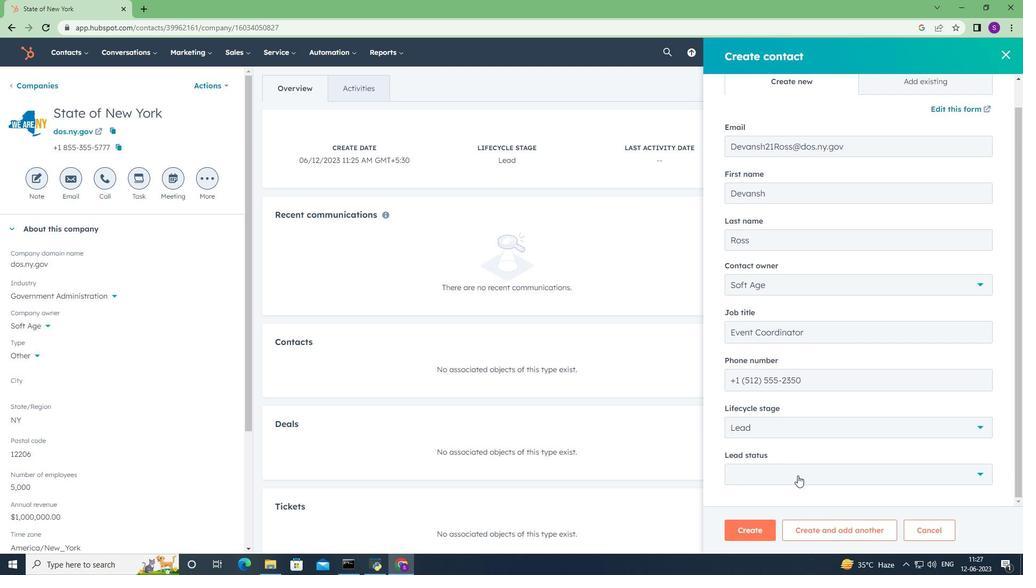 
Action: Mouse pressed left at (798, 476)
Screenshot: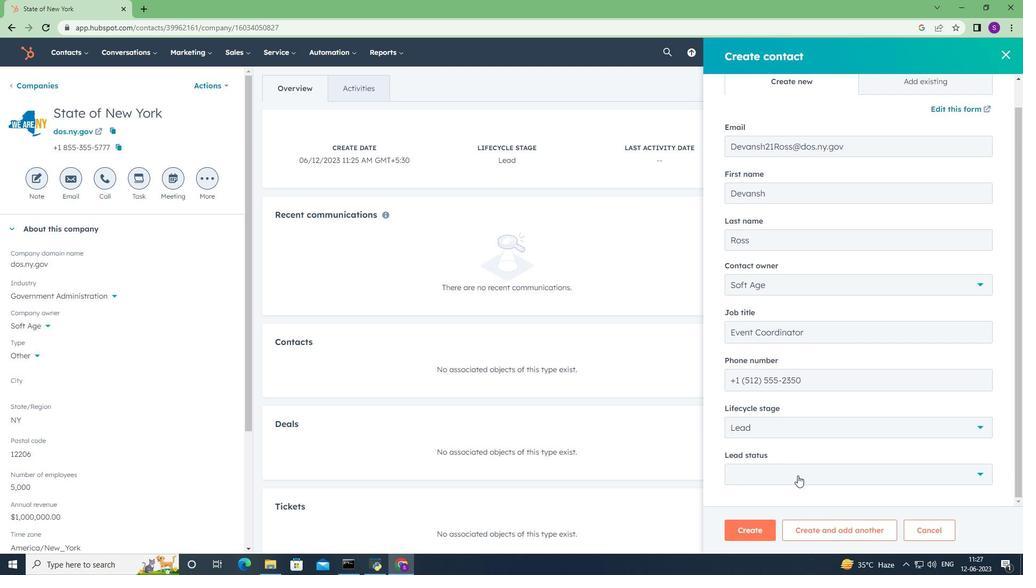 
Action: Mouse moved to (767, 411)
Screenshot: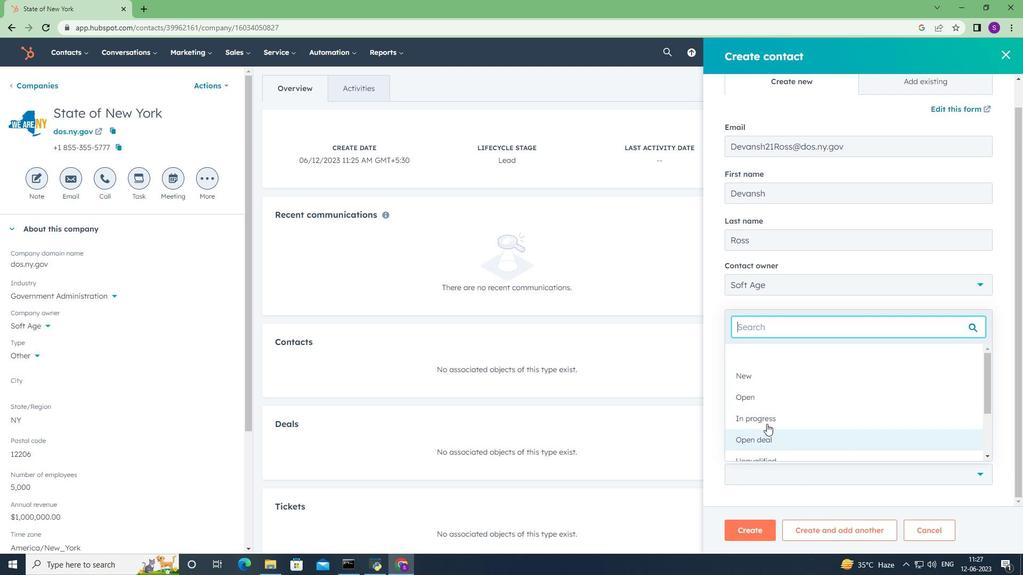 
Action: Mouse scrolled (767, 410) with delta (0, 0)
Screenshot: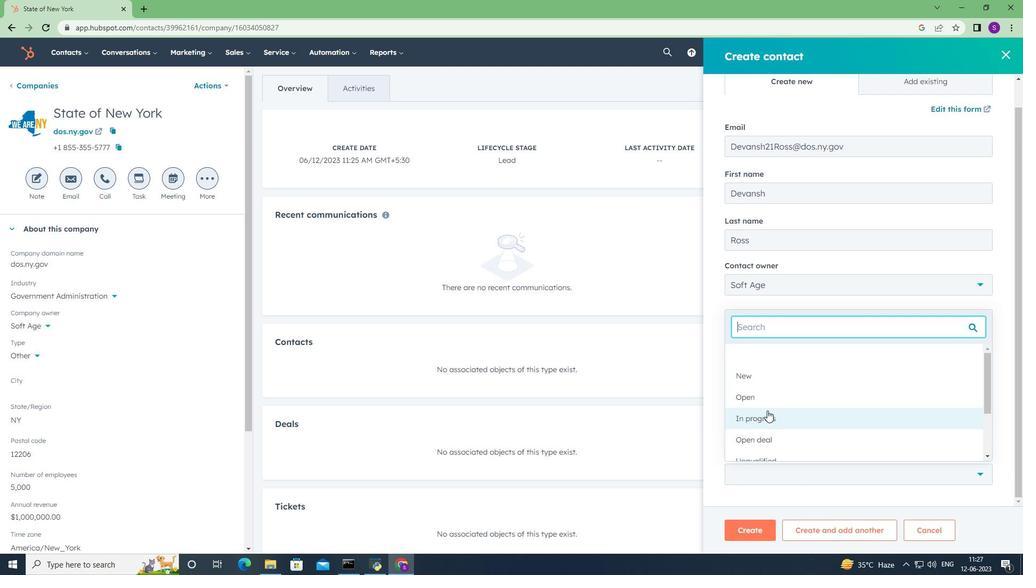 
Action: Mouse scrolled (767, 410) with delta (0, 0)
Screenshot: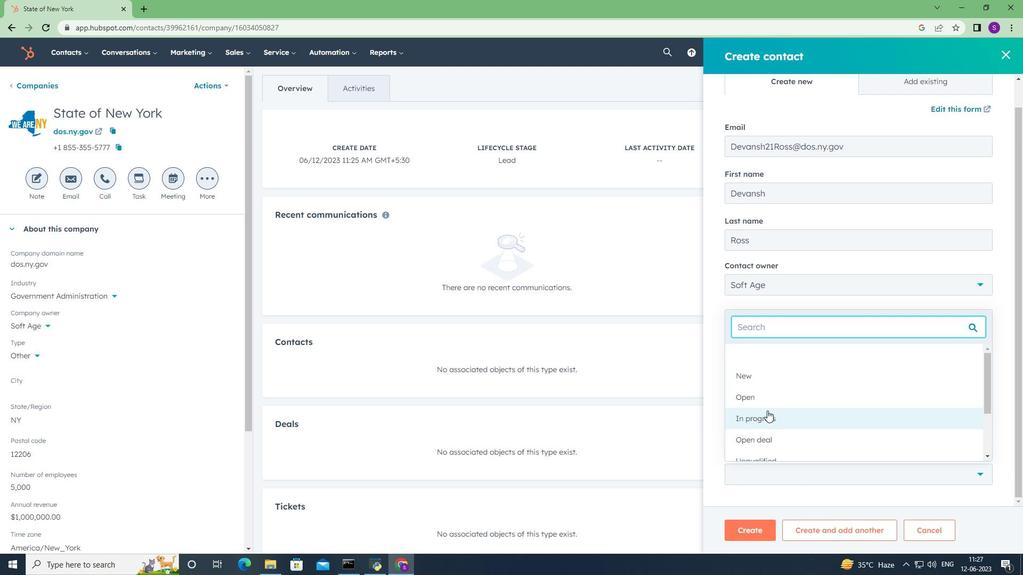 
Action: Mouse moved to (767, 411)
Screenshot: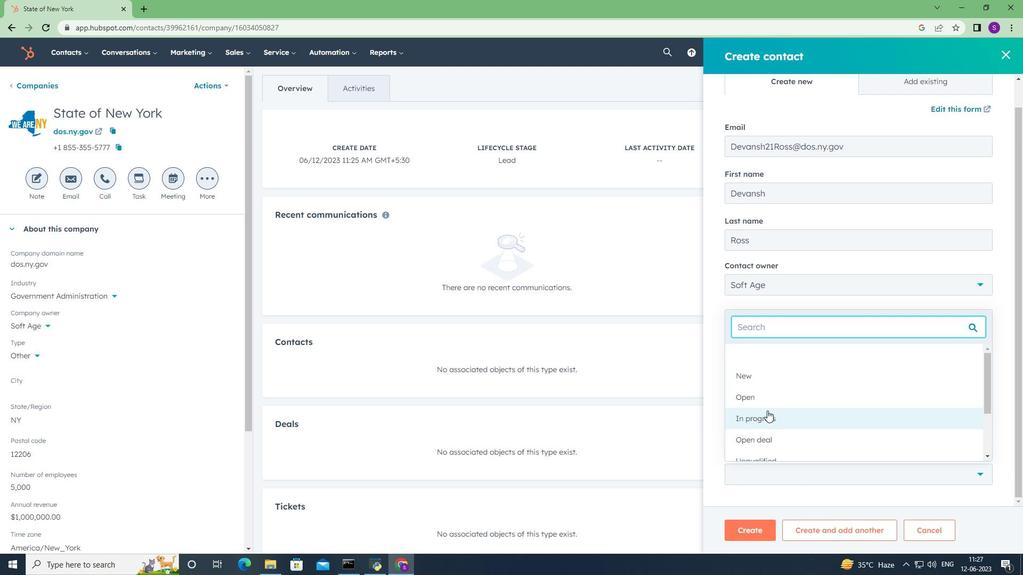 
Action: Mouse scrolled (767, 411) with delta (0, 0)
Screenshot: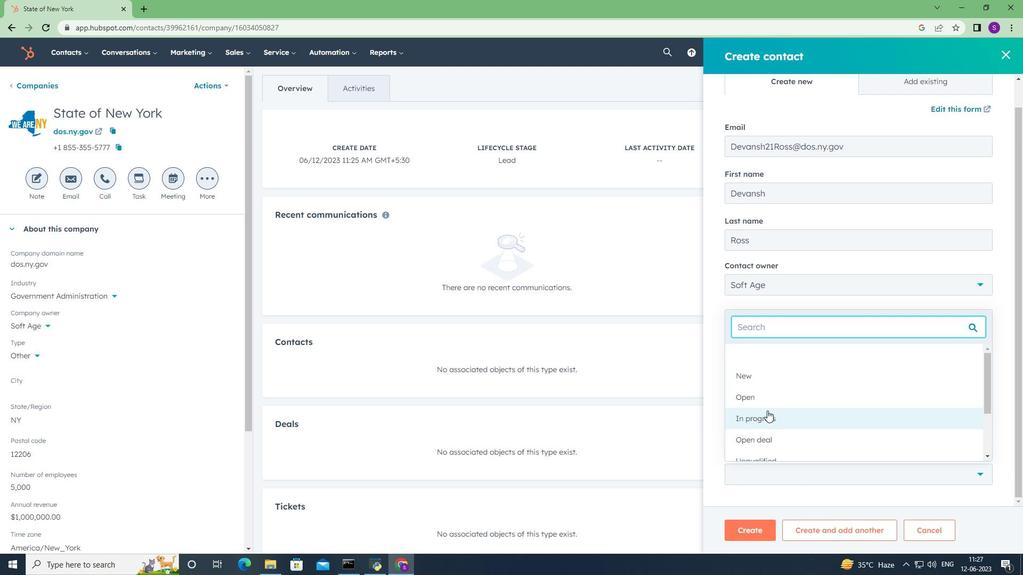 
Action: Mouse moved to (760, 345)
Screenshot: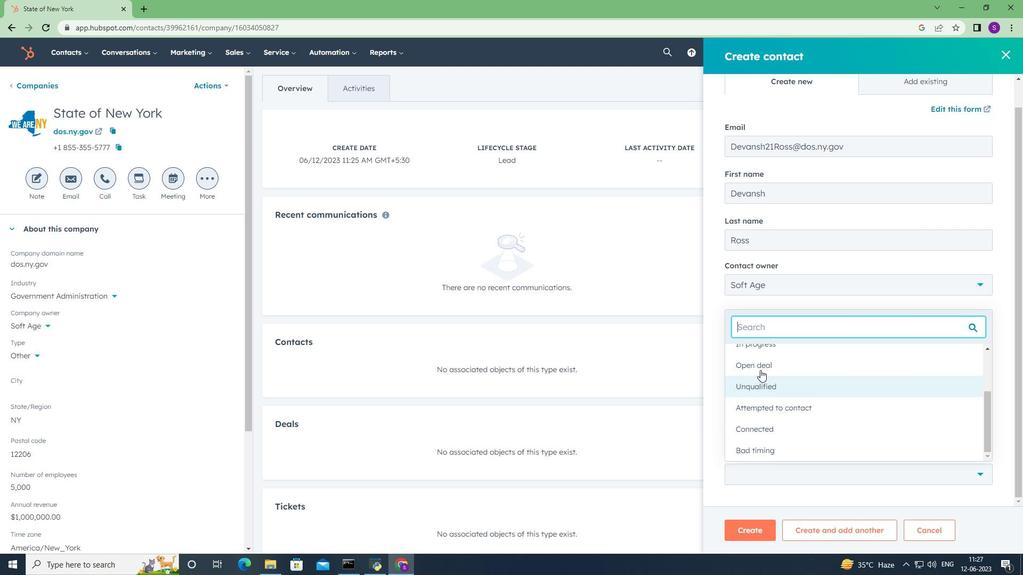 
Action: Mouse pressed left at (760, 345)
Screenshot: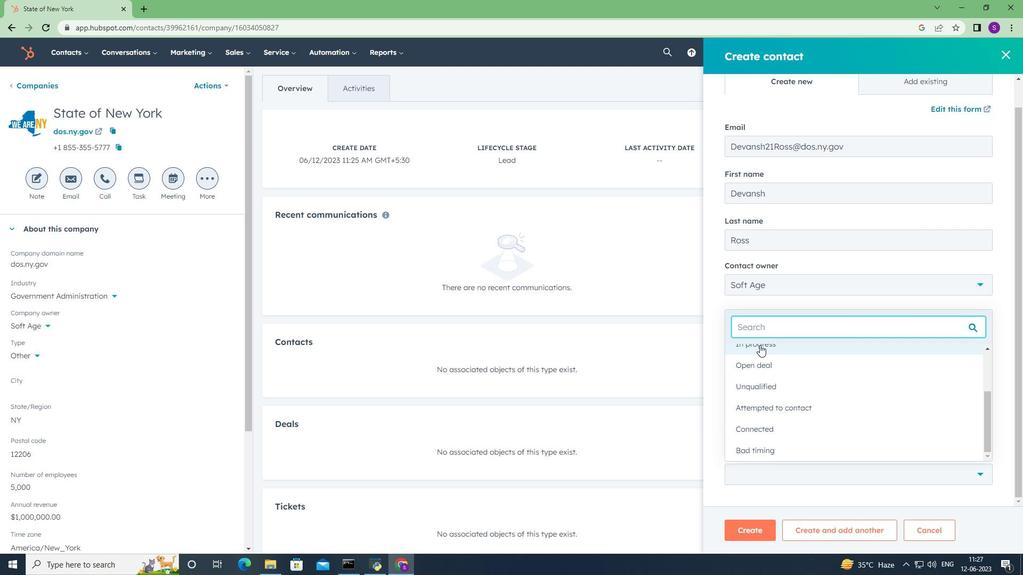 
Action: Mouse moved to (754, 532)
Screenshot: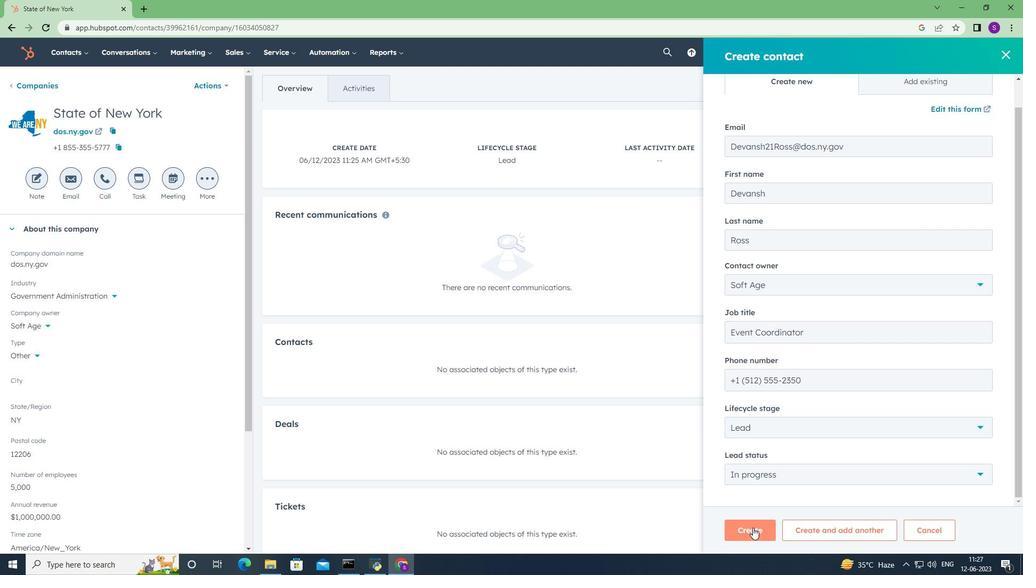 
Action: Mouse pressed left at (754, 532)
Screenshot: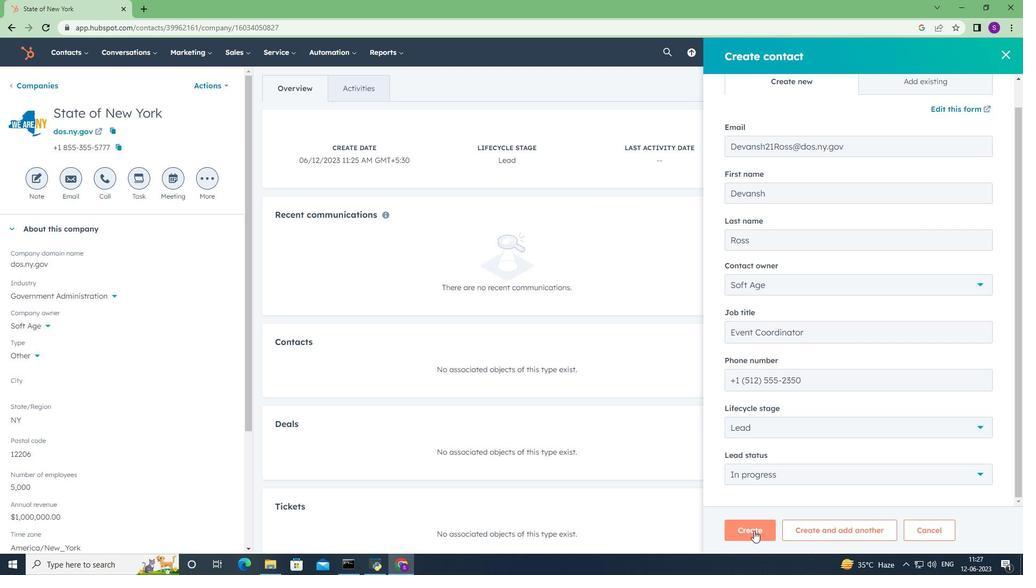 
Action: Mouse moved to (676, 360)
Screenshot: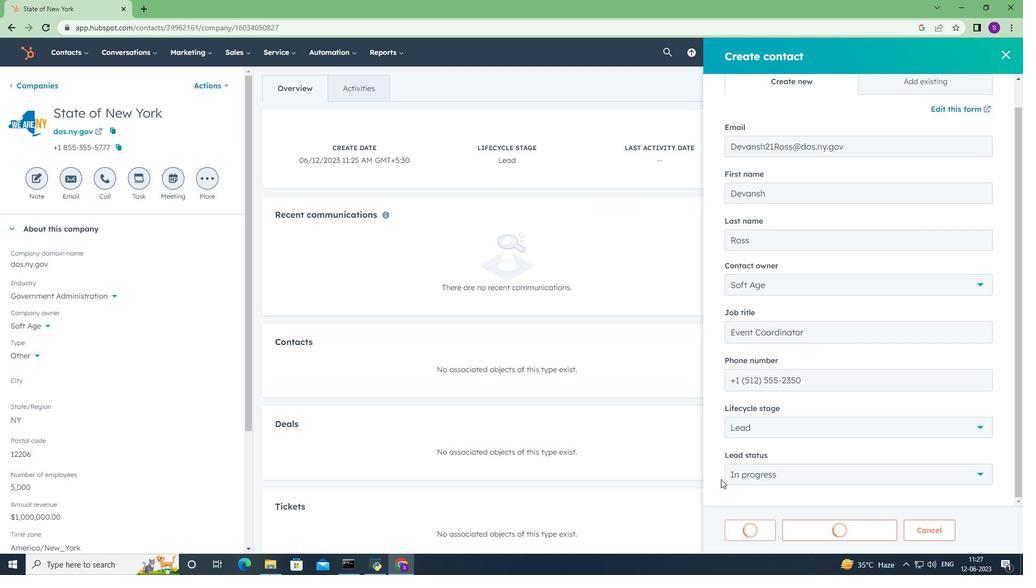 
Action: Mouse scrolled (676, 360) with delta (0, 0)
Screenshot: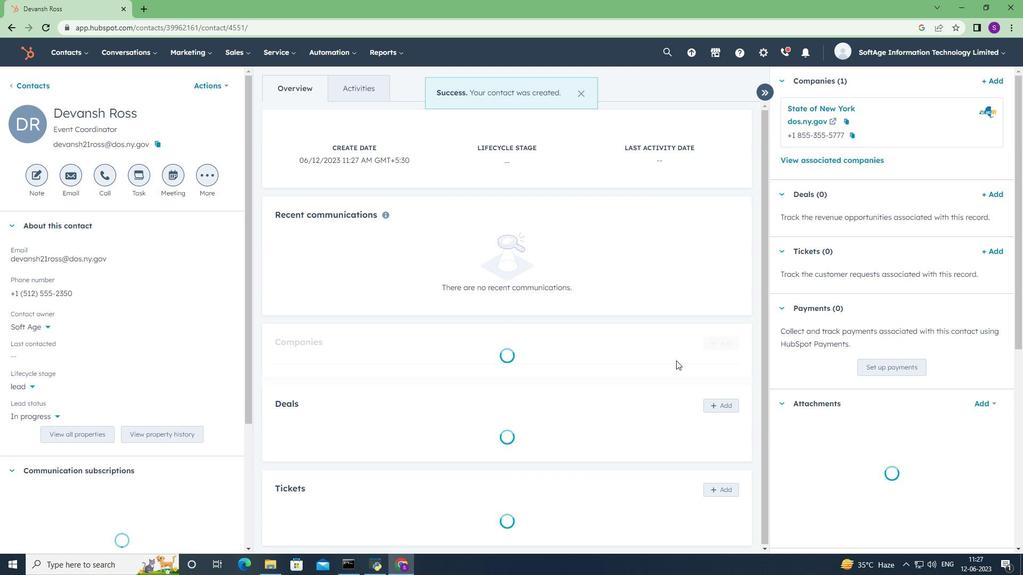 
Action: Mouse scrolled (676, 360) with delta (0, 0)
Screenshot: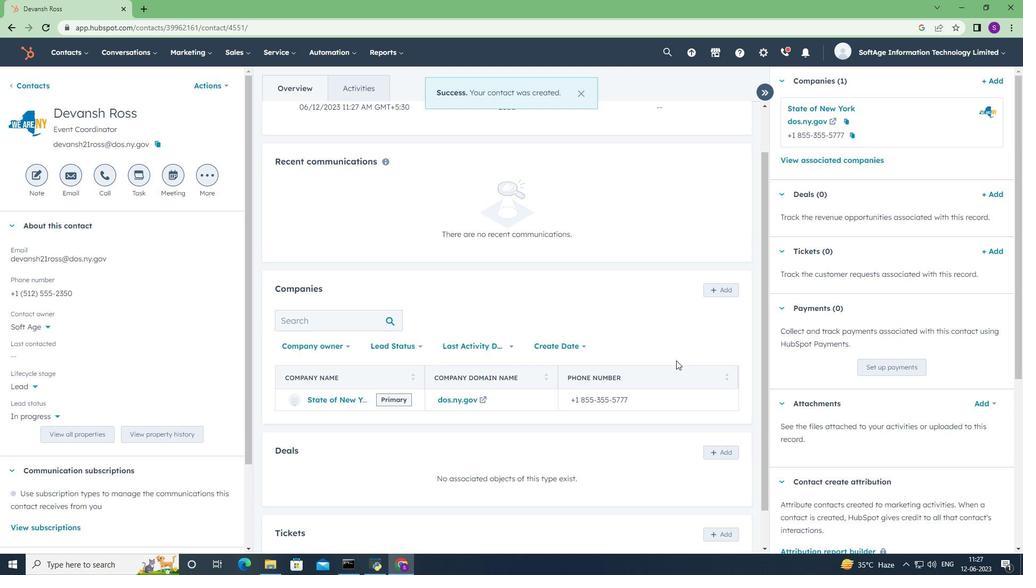 
Action: Mouse scrolled (676, 360) with delta (0, 0)
Screenshot: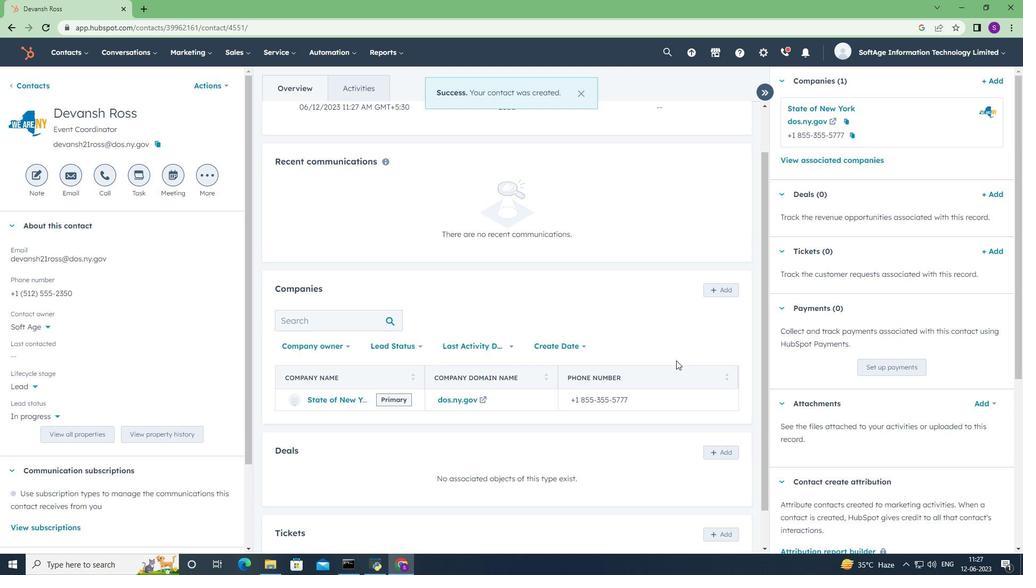 
Action: Mouse scrolled (676, 360) with delta (0, 0)
Screenshot: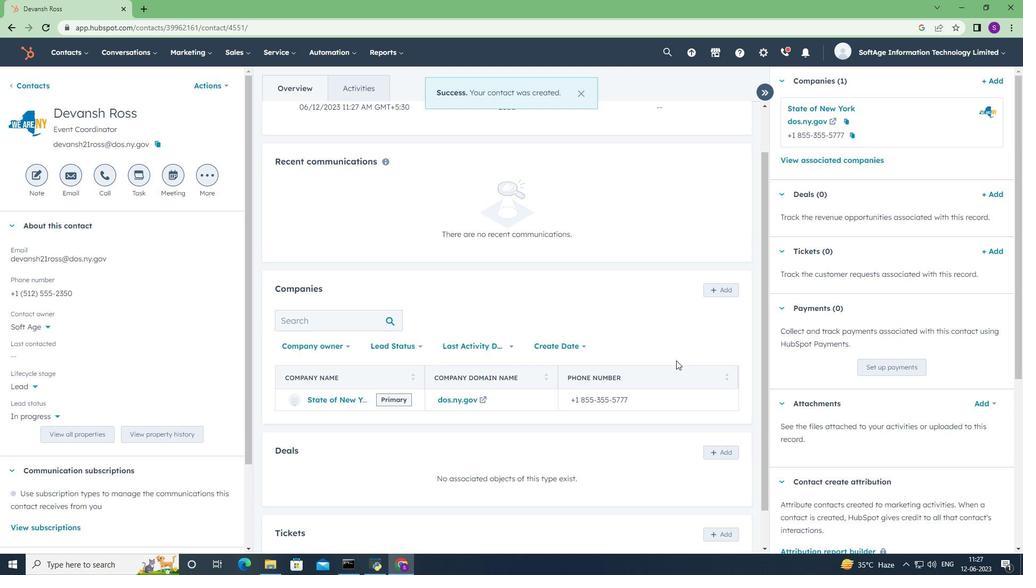 
Action: Mouse scrolled (676, 360) with delta (0, 0)
Screenshot: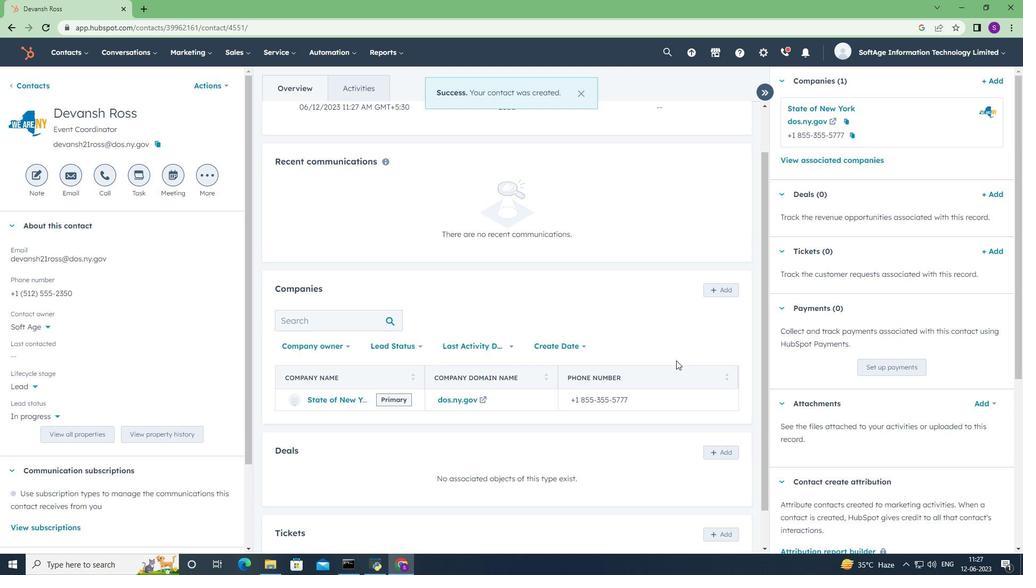 
Action: Mouse scrolled (676, 360) with delta (0, 0)
Screenshot: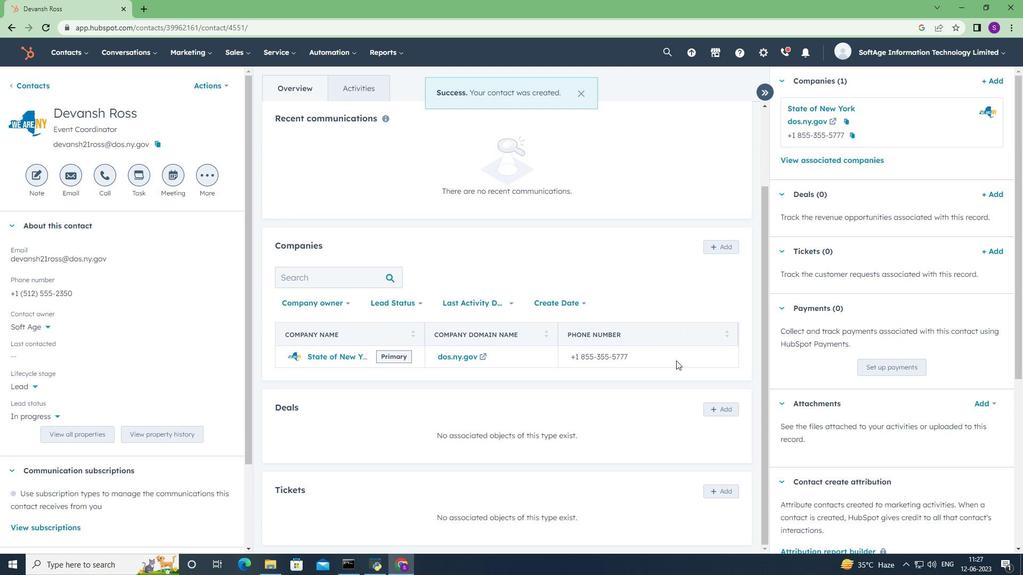 
Action: Mouse scrolled (676, 360) with delta (0, 0)
Screenshot: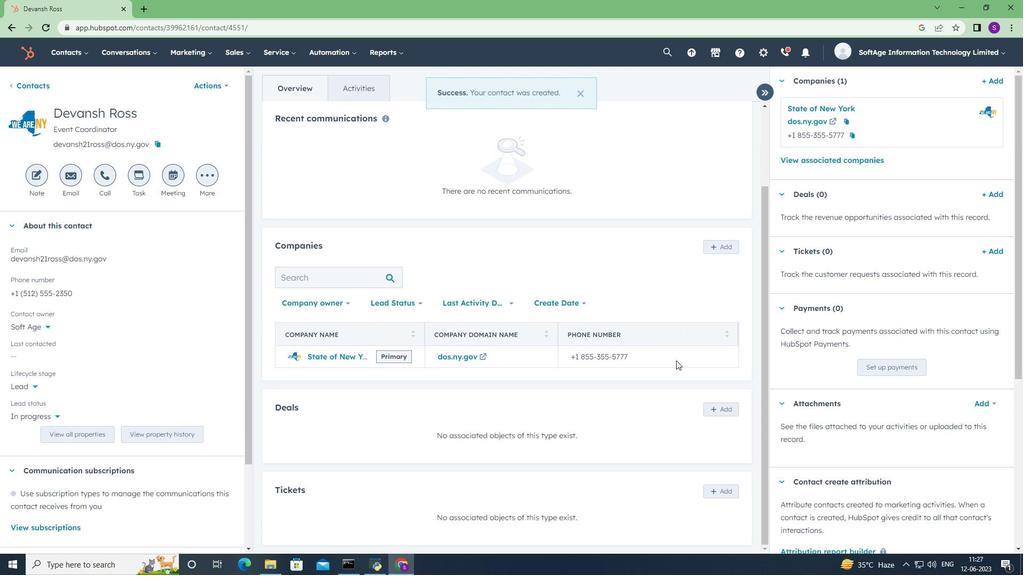 
Action: Mouse scrolled (676, 360) with delta (0, 0)
Screenshot: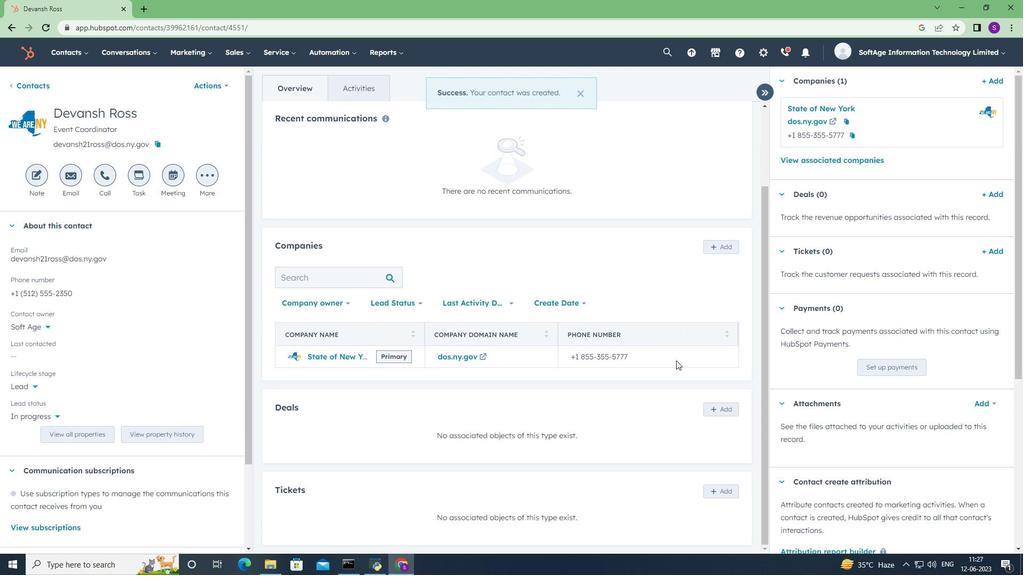 
Action: Mouse scrolled (676, 360) with delta (0, 0)
Screenshot: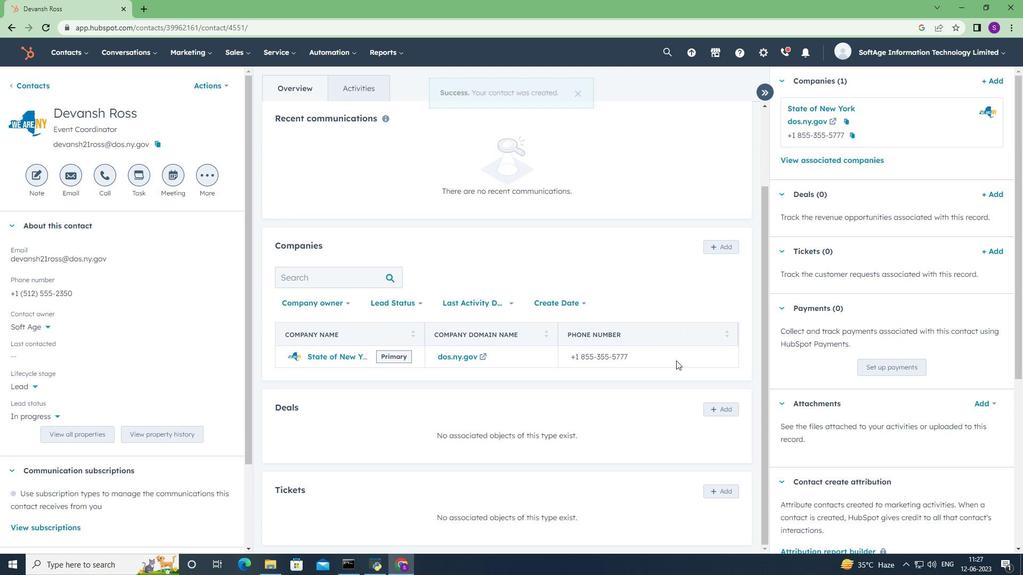 
